 Task: Create new customer invoice with Date Opened: 19-Apr-23, Select Customer: Scarpista, Terms: Net 15. Make invoice entry for item-1 with Date: 19-Apr-23, Description: L'Oreal Paris Glow Paradise Lip Balm in Gloss Porcelain Petal (0.23 oz)
, Income Account: Income:Sales, Quantity: 1, Unit Price: 10.99, Sales Tax: Y, Sales Tax Included: N, Tax Table: Sales Tax. Post Invoice with Post Date: 19-Apr-23, Post to Accounts: Assets:Accounts Receivable. Pay / Process Payment with Transaction Date: 03-May-23, Amount: 11.65, Transfer Account: Checking Account. Go to 'Print Invoice'.
Action: Mouse moved to (139, 29)
Screenshot: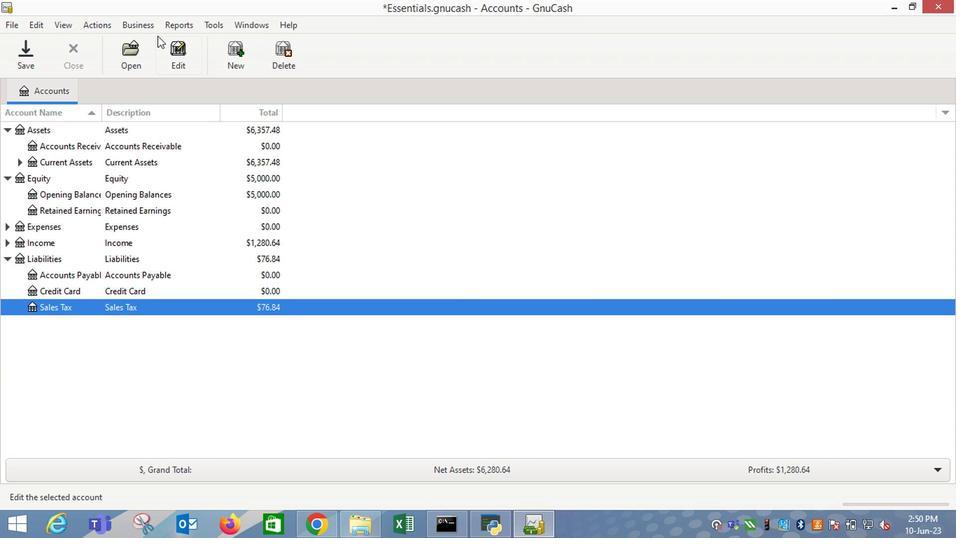 
Action: Mouse pressed left at (139, 29)
Screenshot: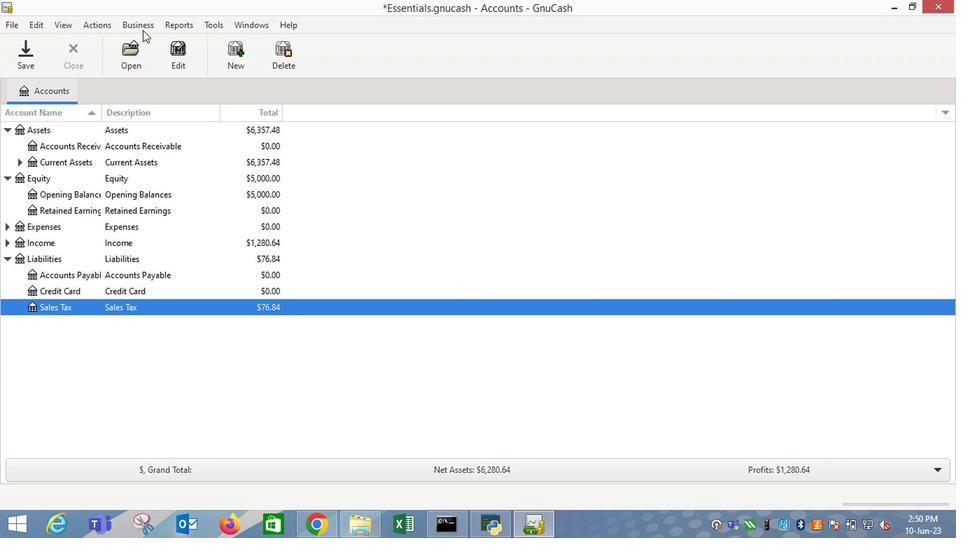 
Action: Mouse moved to (284, 97)
Screenshot: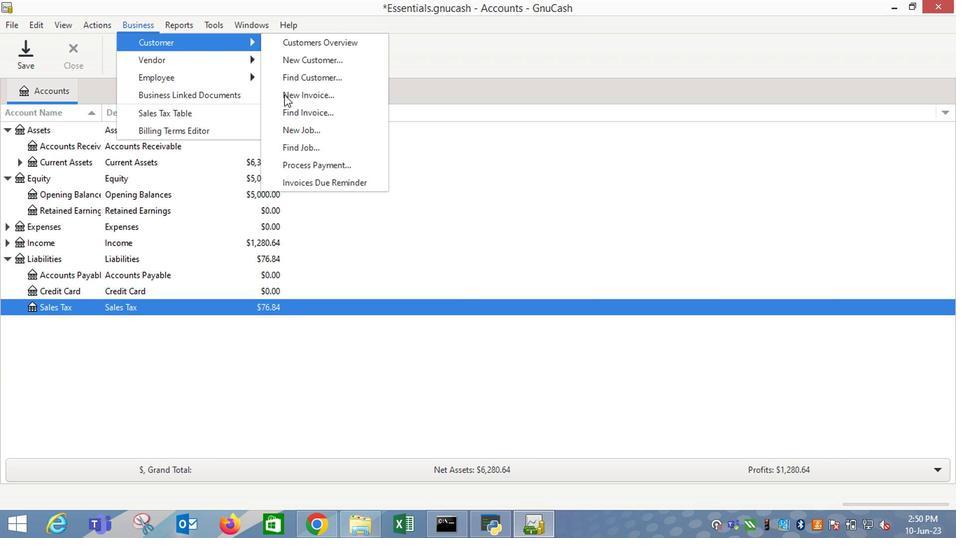 
Action: Mouse pressed left at (284, 97)
Screenshot: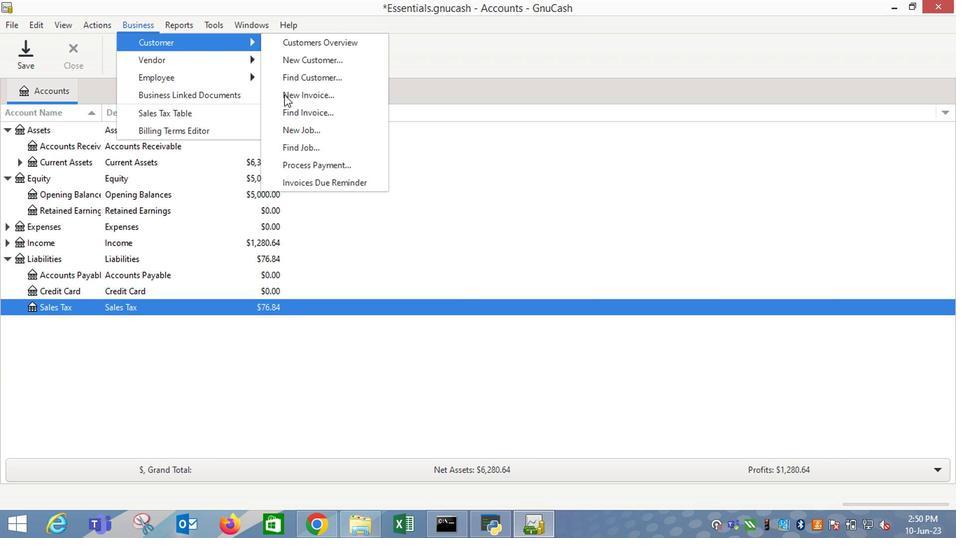 
Action: Mouse moved to (568, 210)
Screenshot: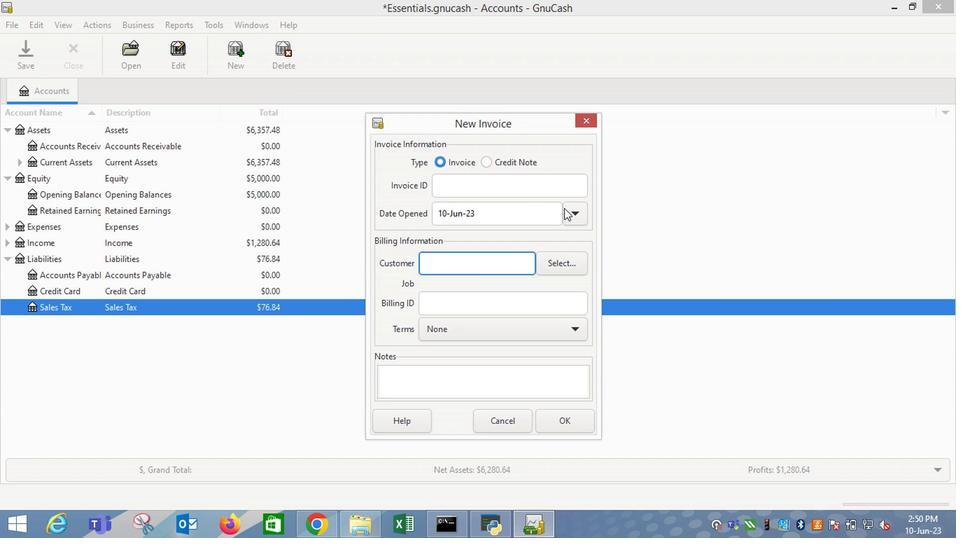 
Action: Mouse pressed left at (568, 210)
Screenshot: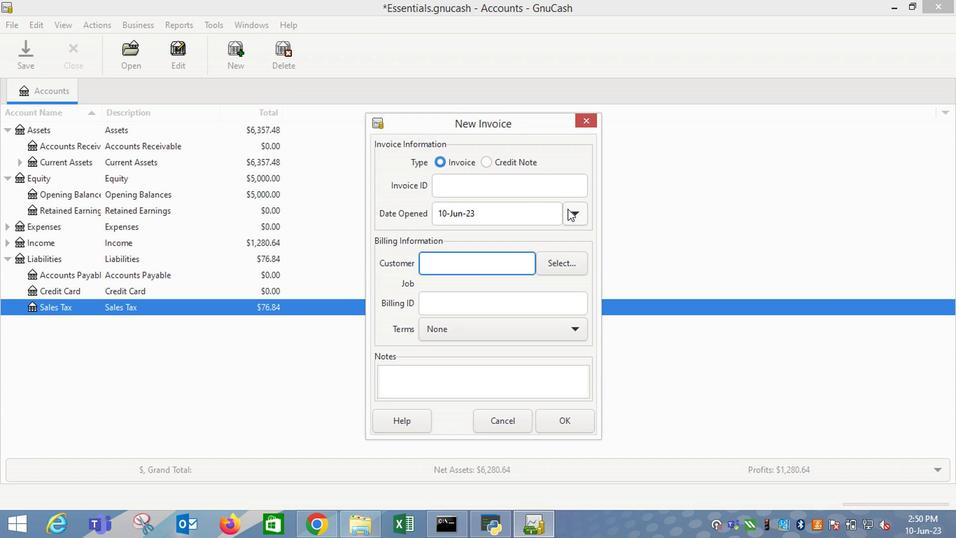 
Action: Mouse moved to (465, 234)
Screenshot: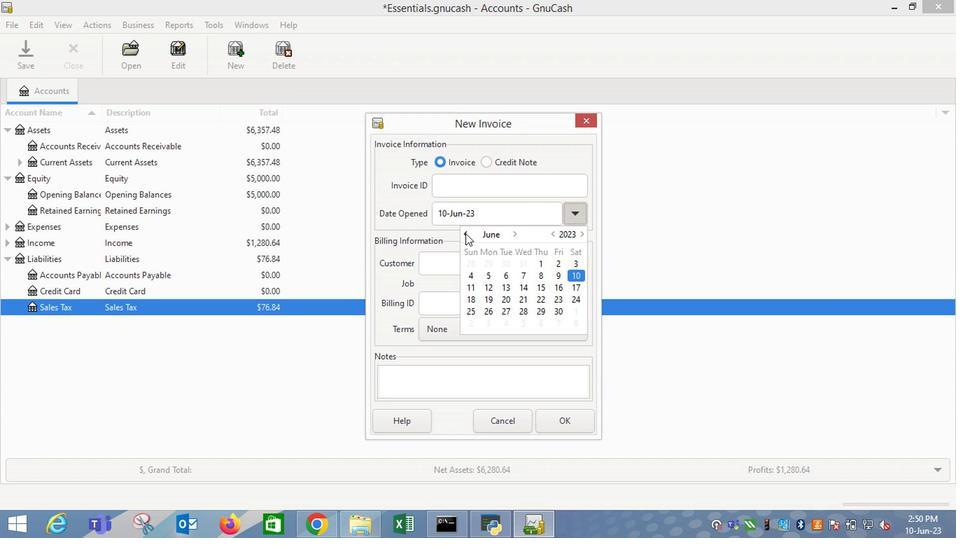 
Action: Mouse pressed left at (465, 234)
Screenshot: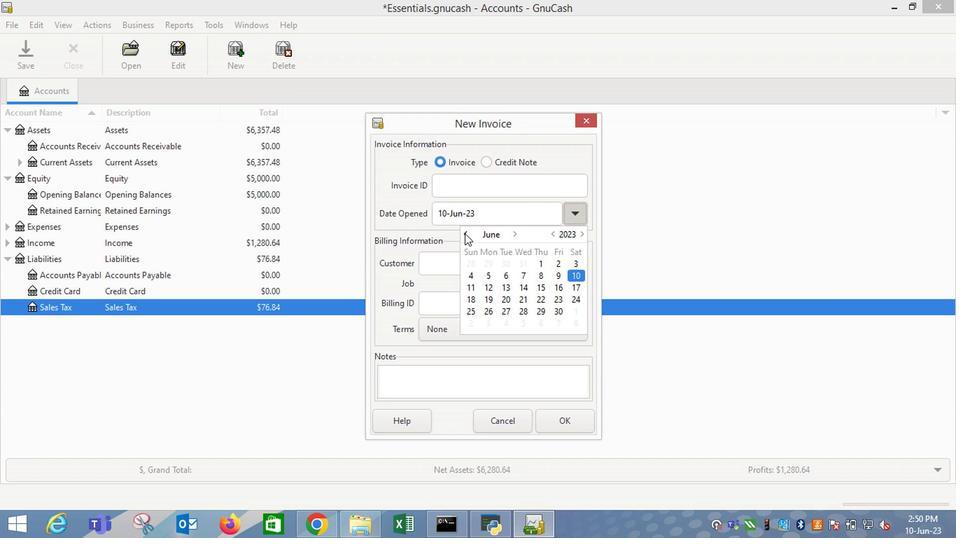 
Action: Mouse pressed left at (465, 234)
Screenshot: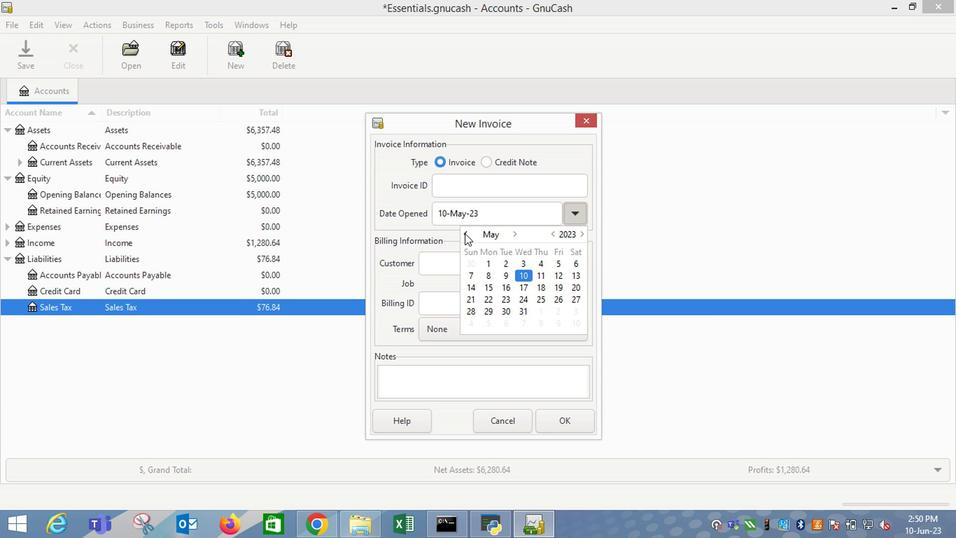 
Action: Mouse moved to (524, 301)
Screenshot: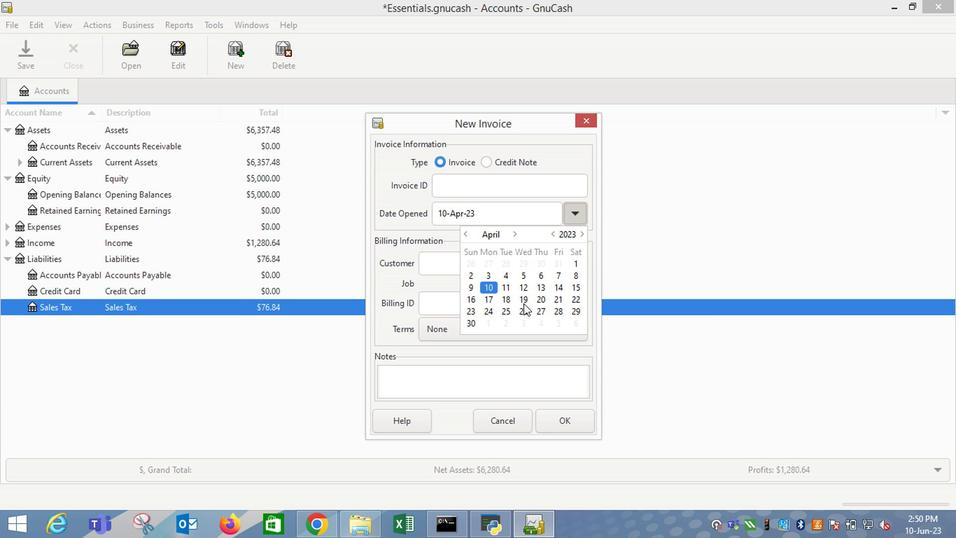 
Action: Mouse pressed left at (524, 301)
Screenshot: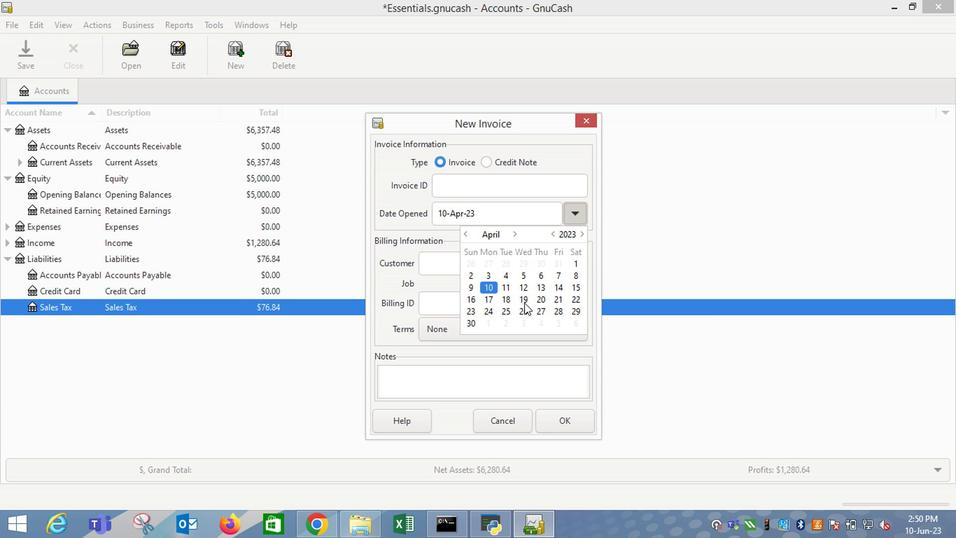 
Action: Mouse moved to (439, 284)
Screenshot: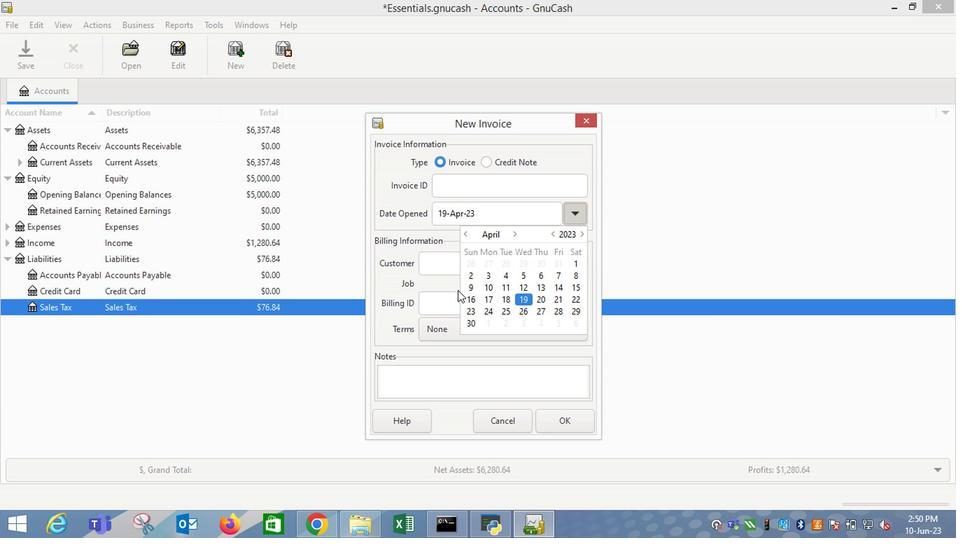 
Action: Mouse pressed left at (439, 284)
Screenshot: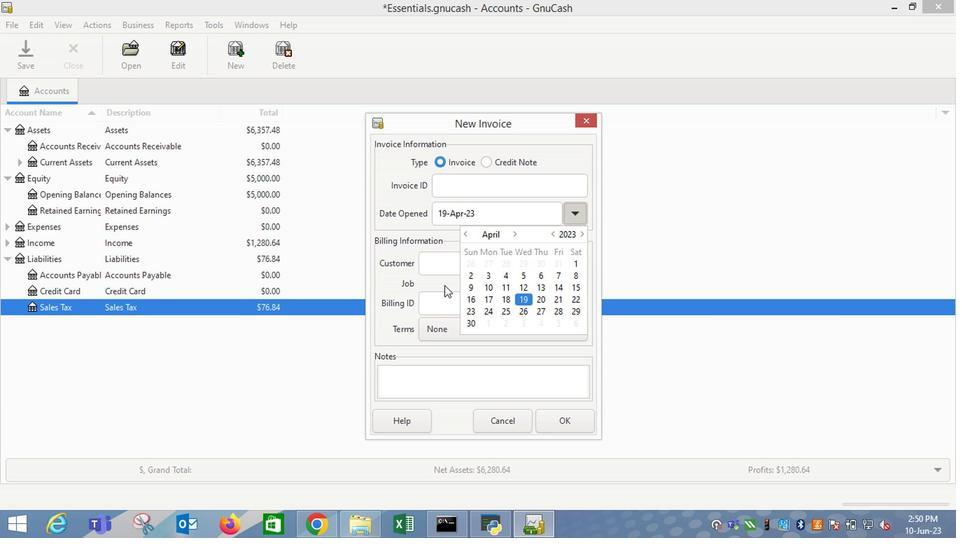 
Action: Mouse moved to (449, 266)
Screenshot: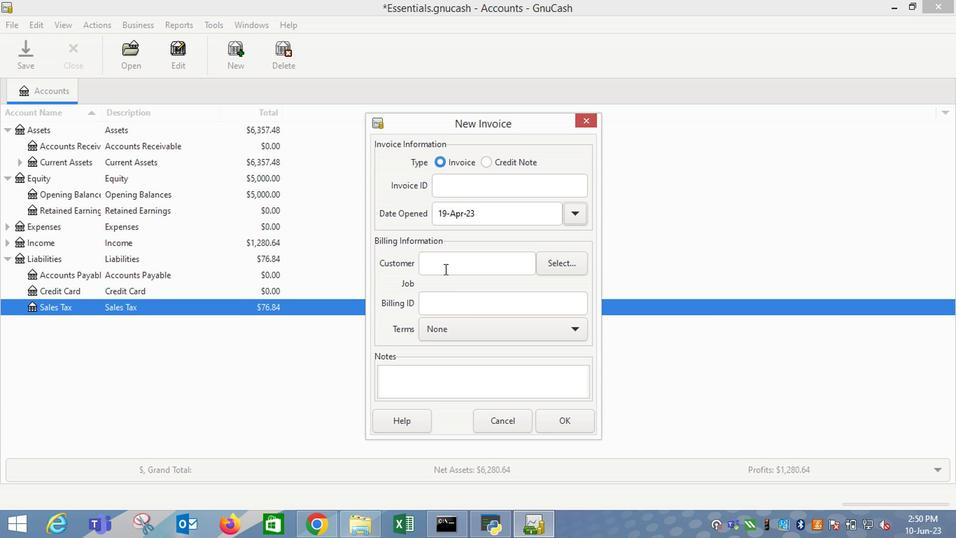 
Action: Mouse pressed left at (449, 266)
Screenshot: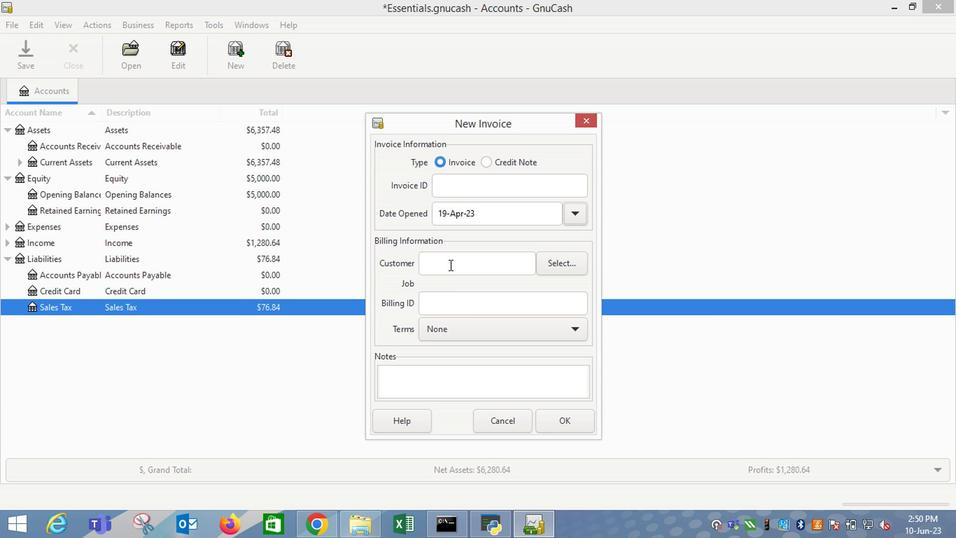 
Action: Key pressed <Key.shift_r>Sca
Screenshot: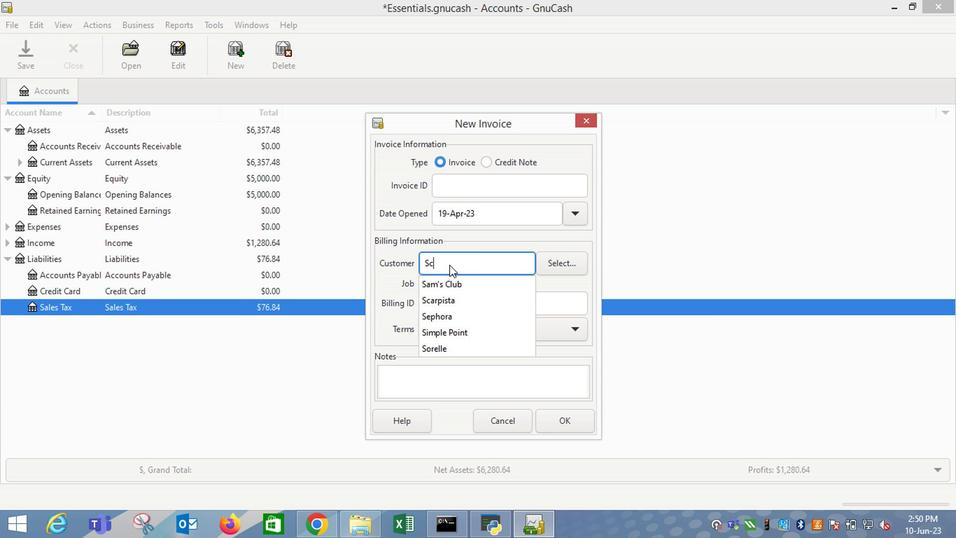 
Action: Mouse moved to (446, 285)
Screenshot: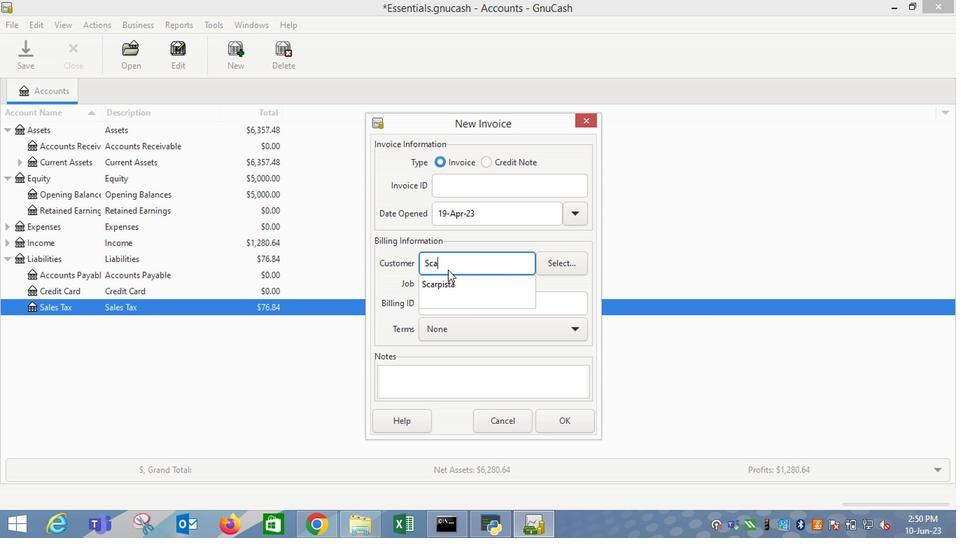 
Action: Mouse pressed left at (446, 285)
Screenshot: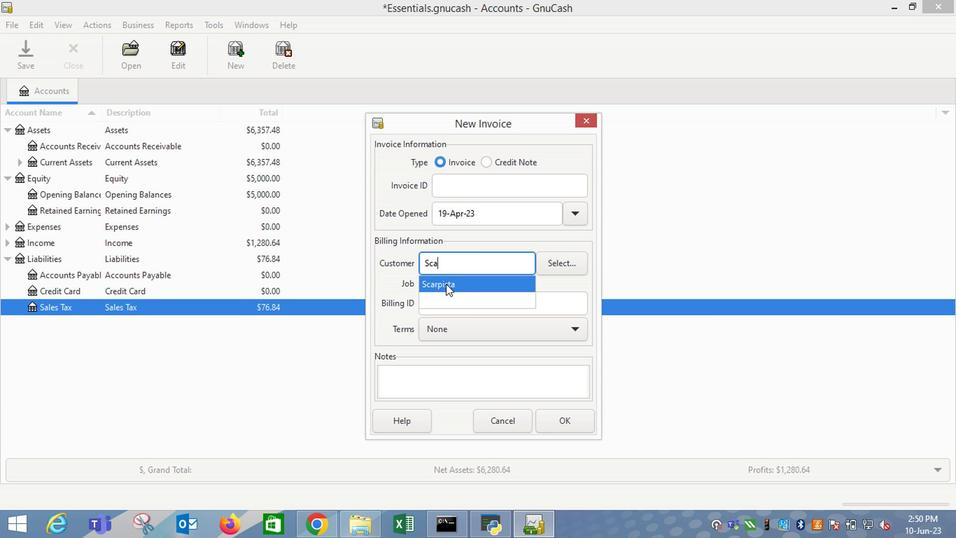 
Action: Mouse moved to (442, 343)
Screenshot: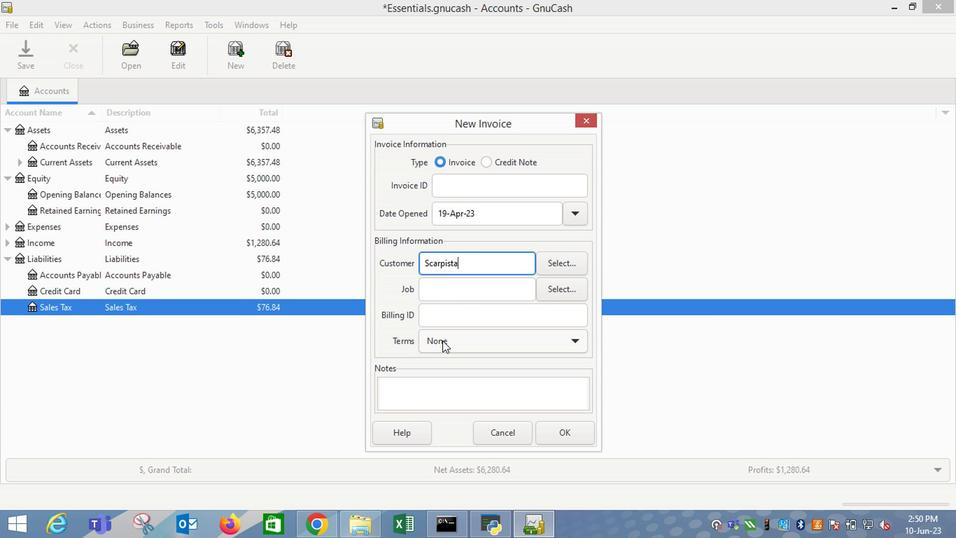 
Action: Mouse pressed left at (442, 343)
Screenshot: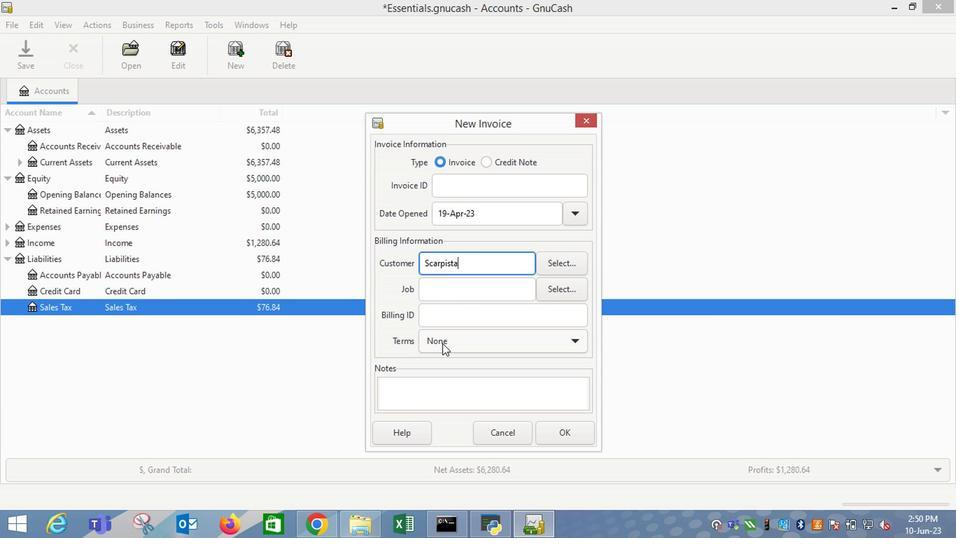 
Action: Mouse moved to (446, 371)
Screenshot: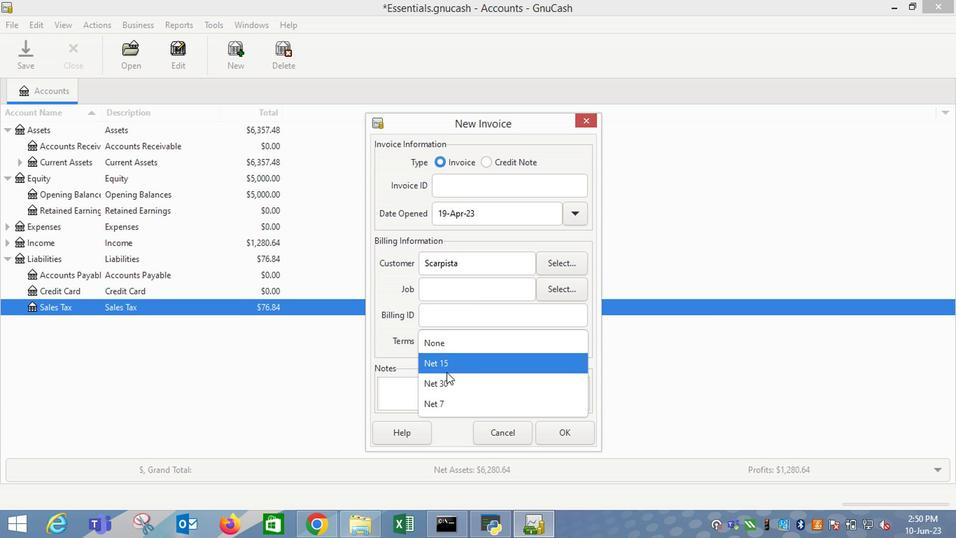 
Action: Mouse pressed left at (446, 371)
Screenshot: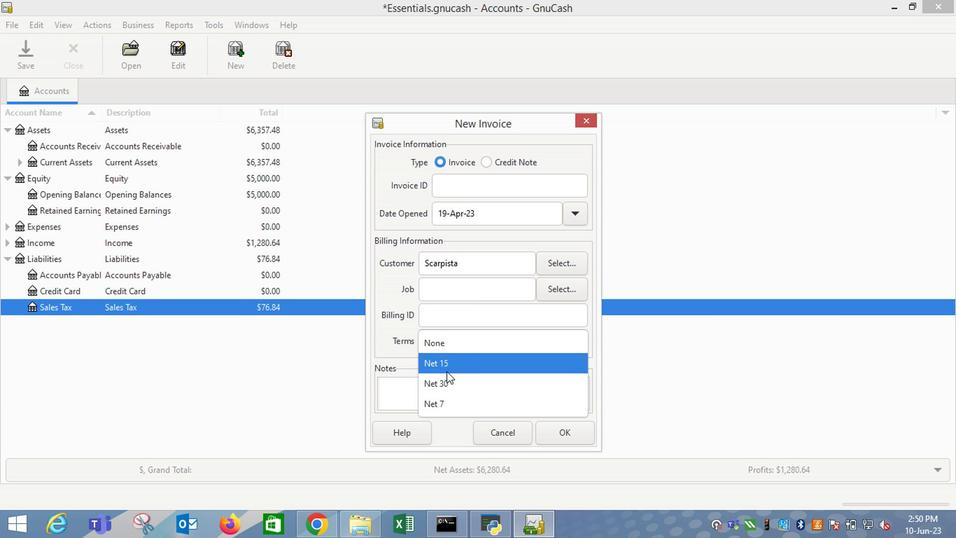 
Action: Mouse moved to (574, 438)
Screenshot: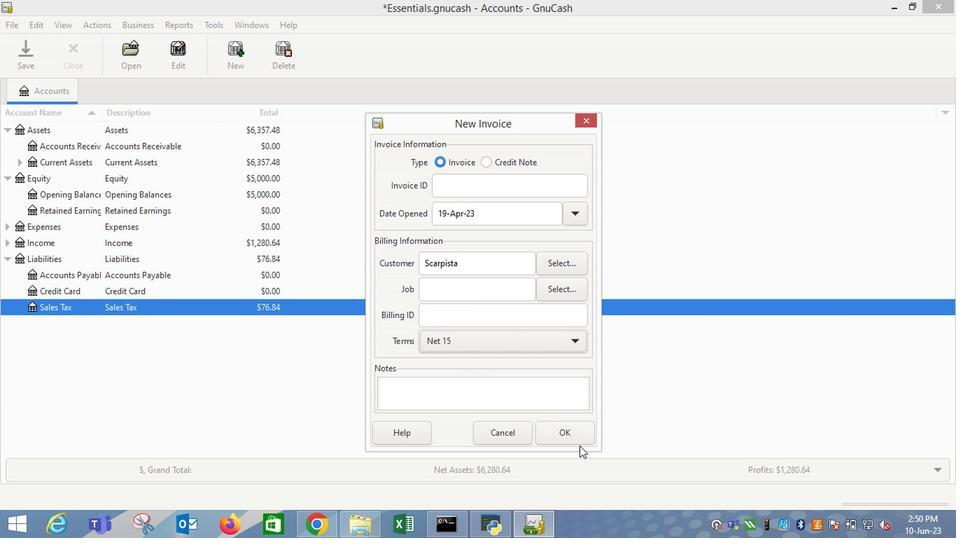 
Action: Mouse pressed left at (574, 438)
Screenshot: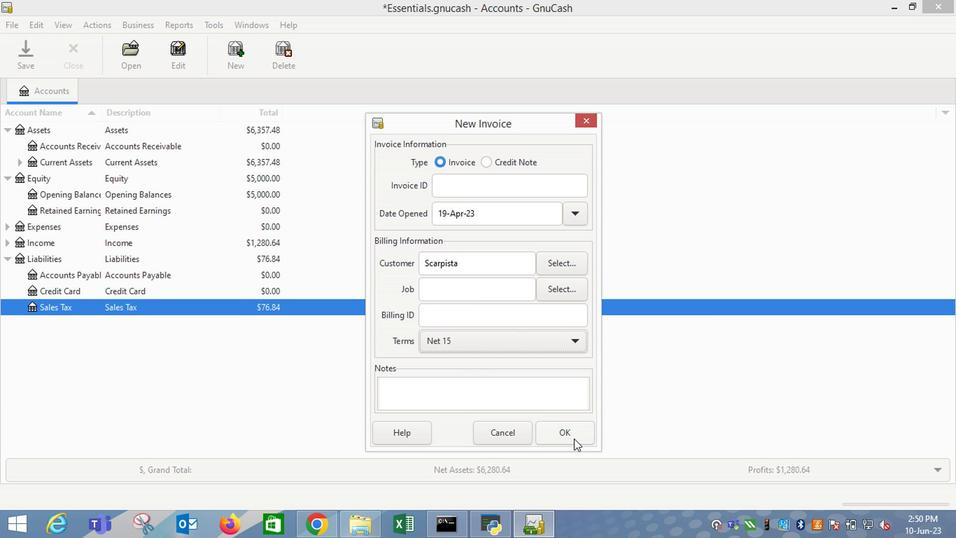 
Action: Mouse moved to (64, 274)
Screenshot: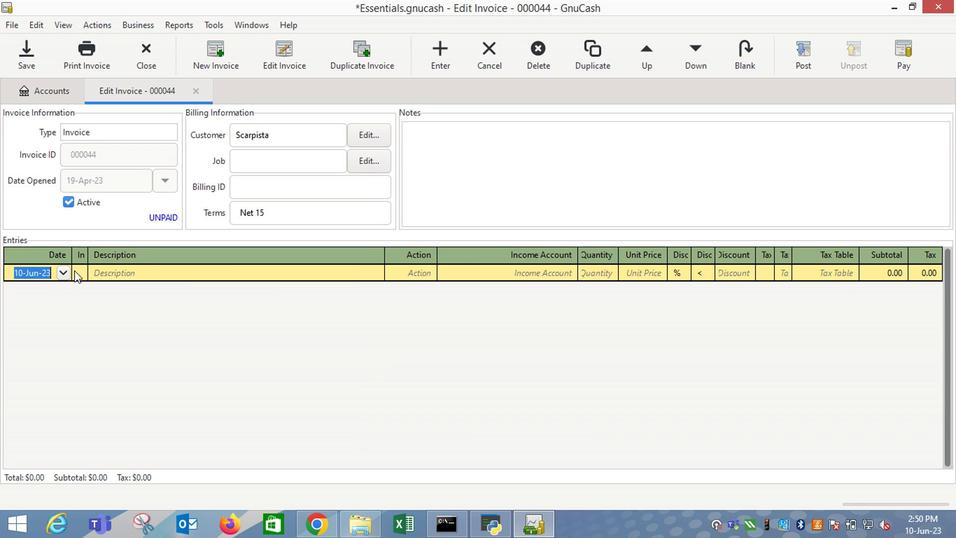 
Action: Mouse pressed left at (64, 274)
Screenshot: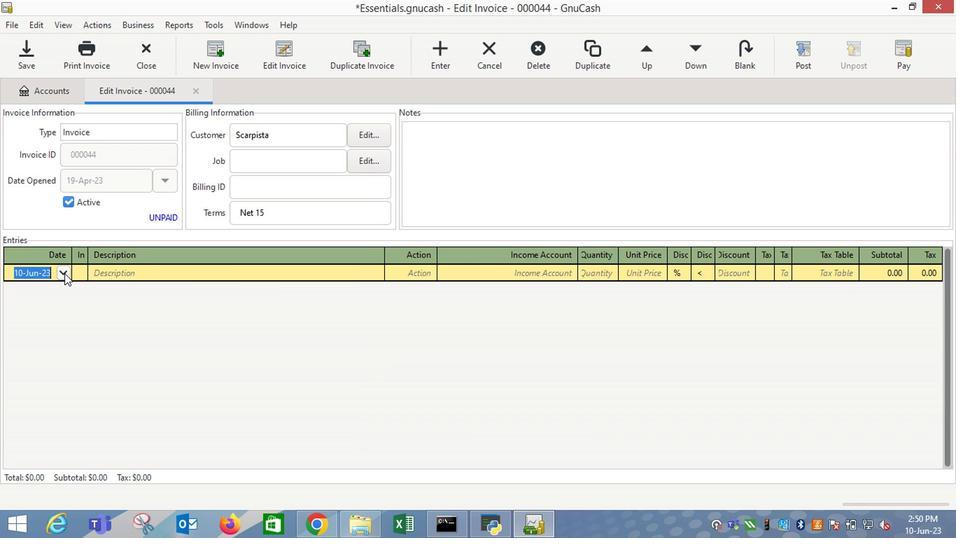 
Action: Mouse moved to (12, 291)
Screenshot: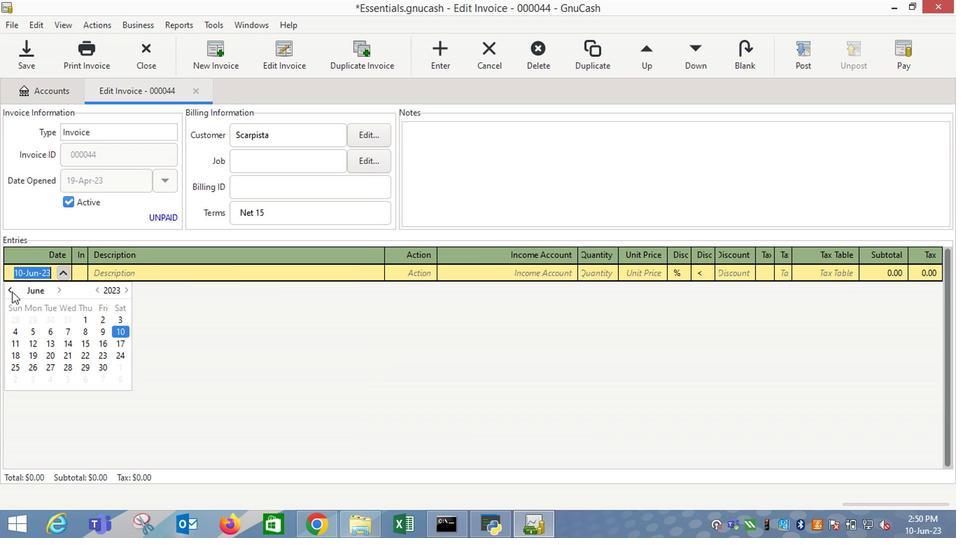 
Action: Mouse pressed left at (12, 291)
Screenshot: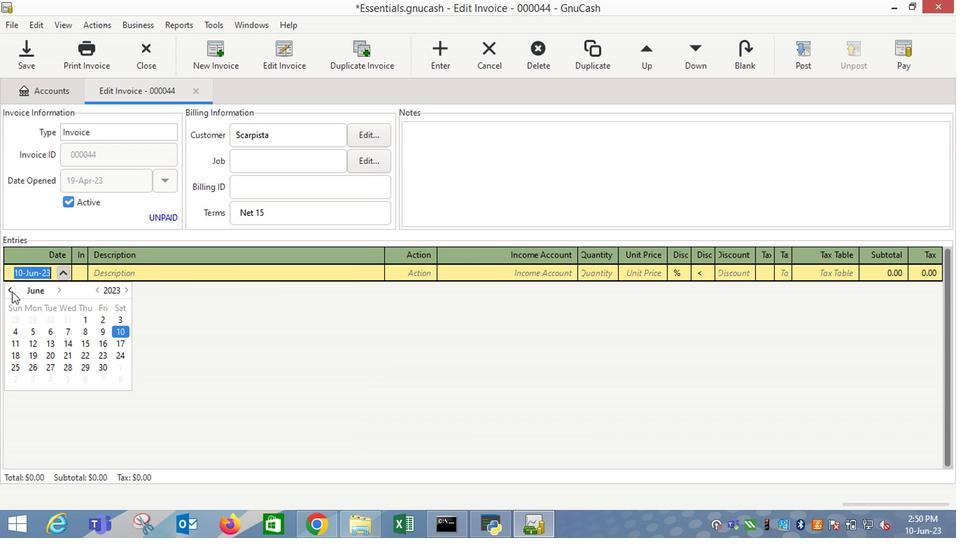 
Action: Mouse pressed left at (12, 291)
Screenshot: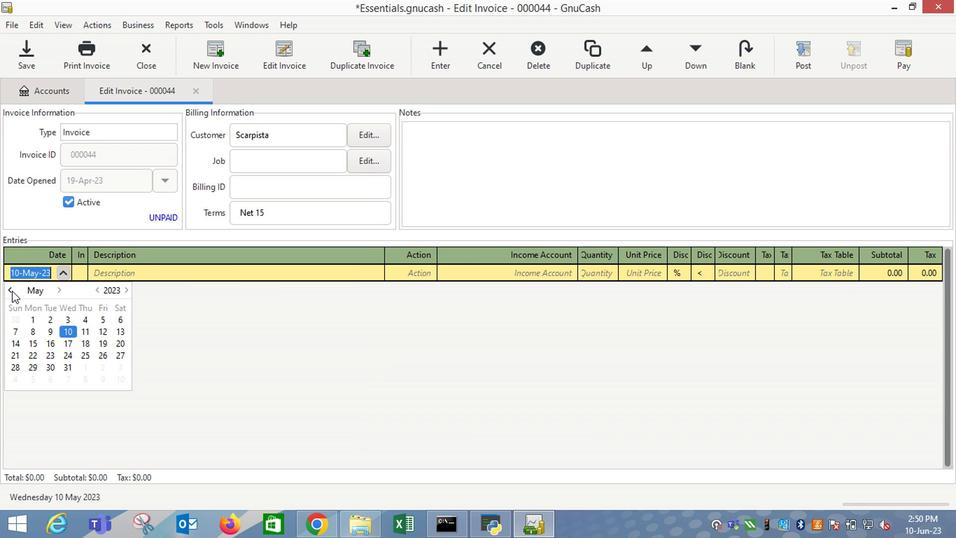 
Action: Mouse moved to (66, 357)
Screenshot: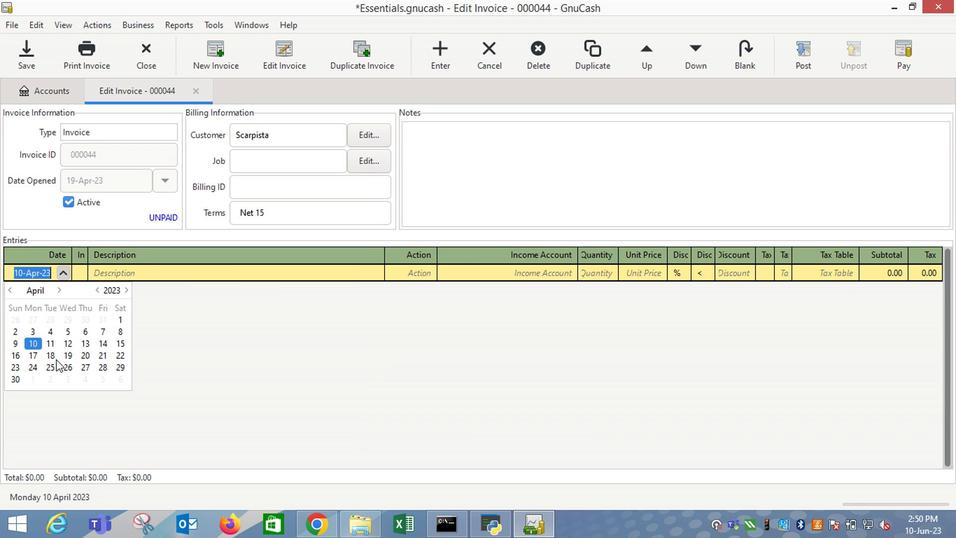 
Action: Mouse pressed left at (66, 357)
Screenshot: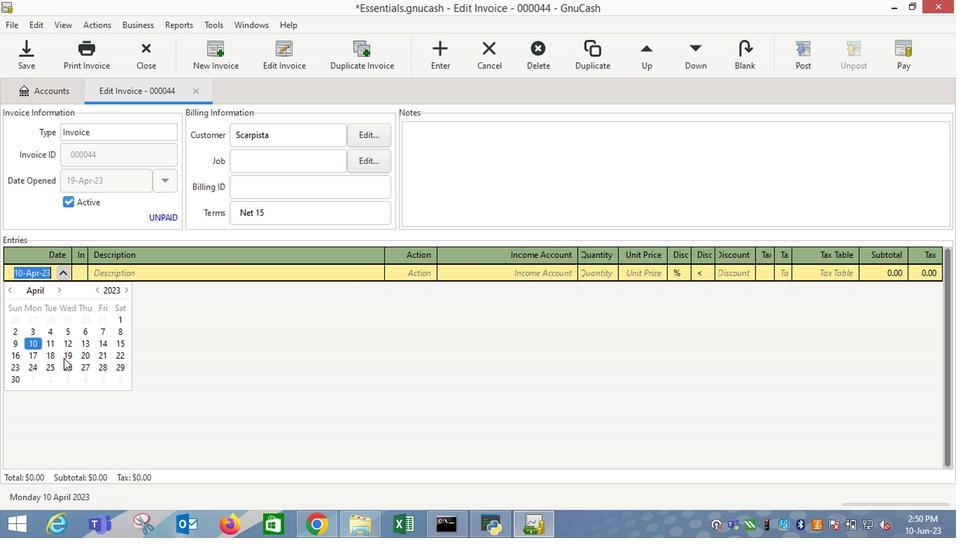 
Action: Key pressed <Key.tab><Key.shift_r>L'<Key.shift_r>Oreal<Key.space><Key.shift_r>Pas<Key.backspace>ris<Key.space><Key.shift_r>Glow<Key.tab><Key.tab>10.99<Key.tab>
Screenshot: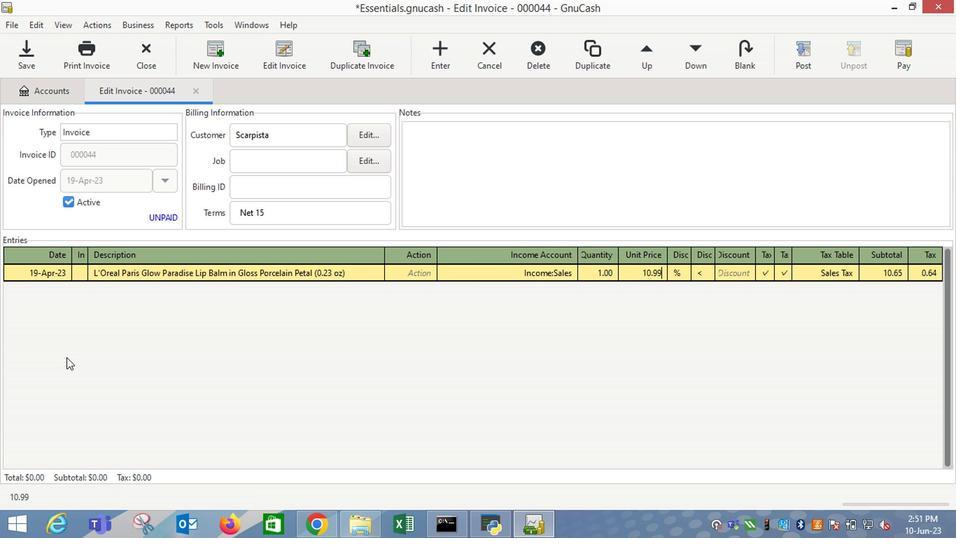 
Action: Mouse moved to (782, 272)
Screenshot: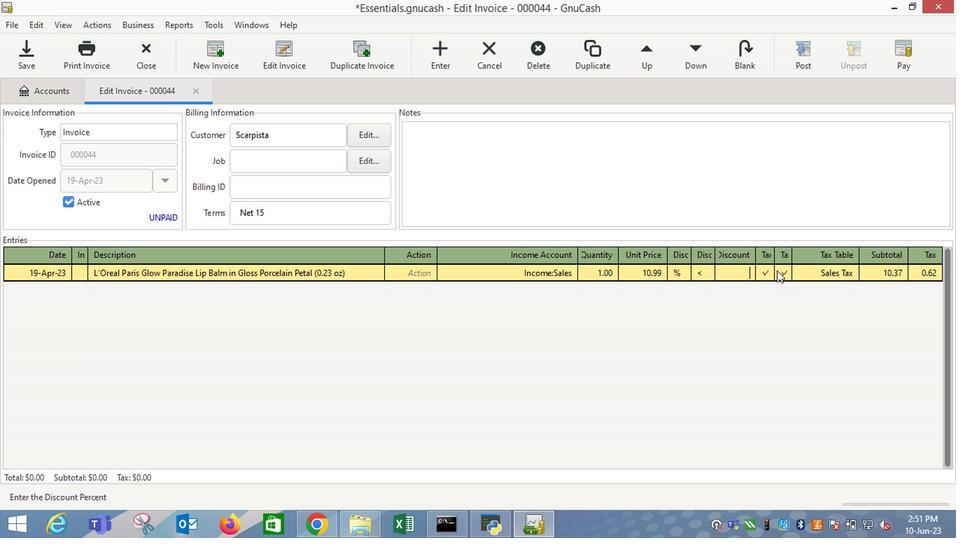 
Action: Mouse pressed left at (782, 272)
Screenshot: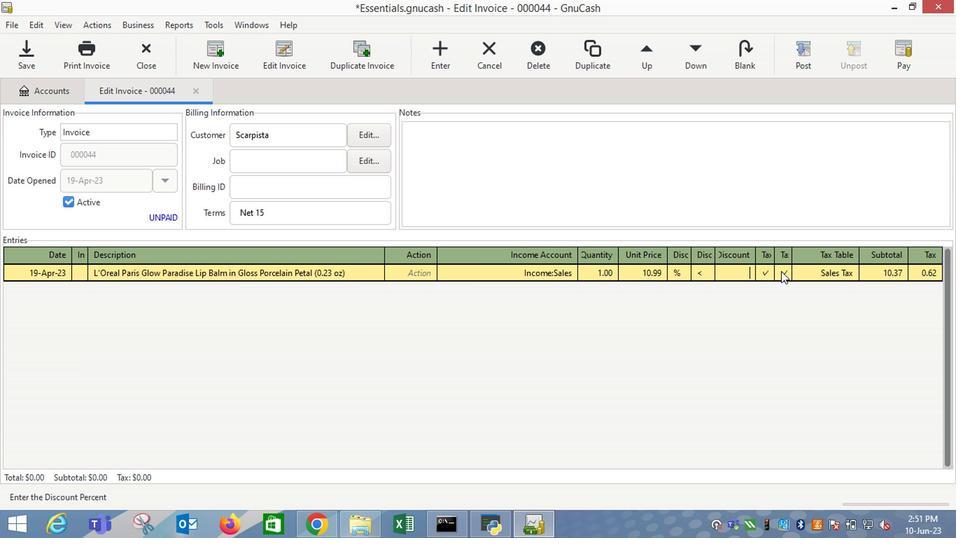 
Action: Mouse moved to (820, 272)
Screenshot: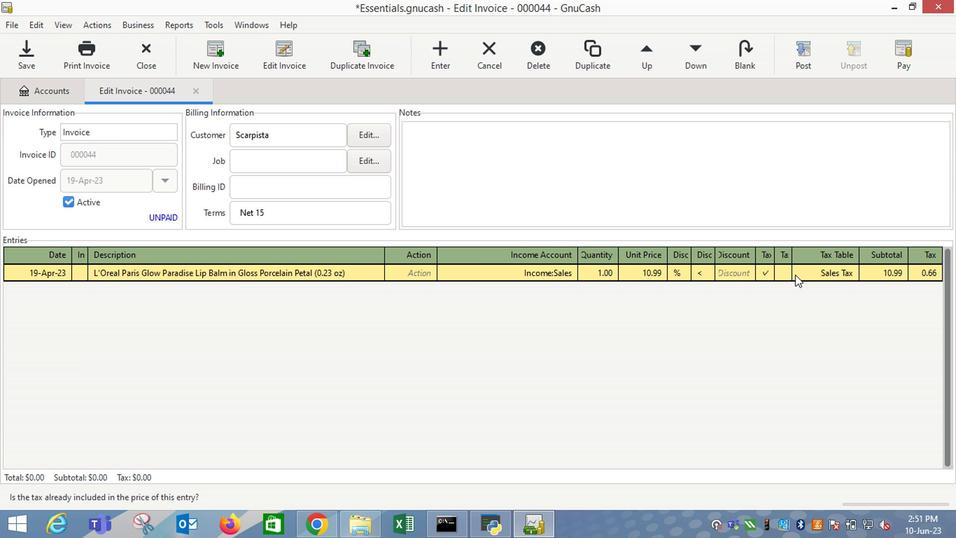 
Action: Mouse pressed left at (820, 272)
Screenshot: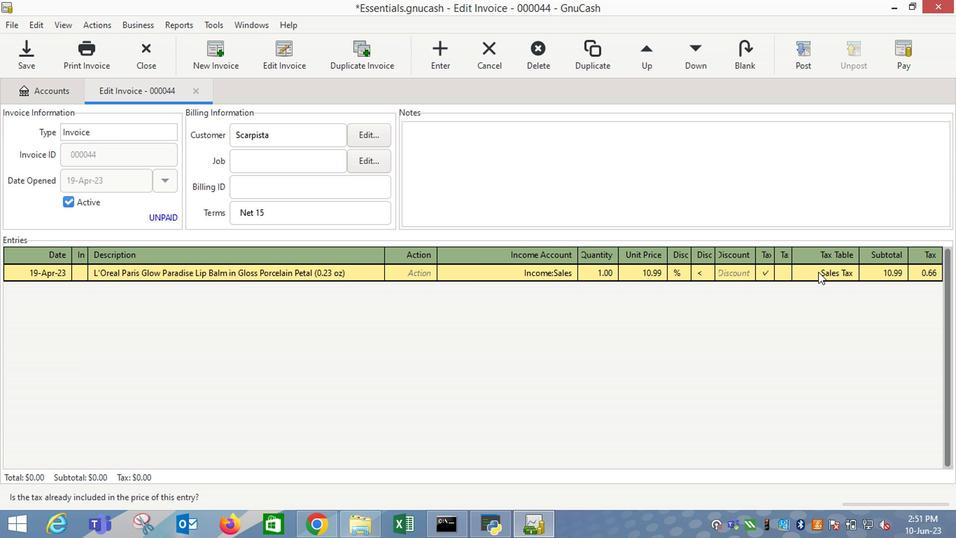 
Action: Mouse moved to (820, 272)
Screenshot: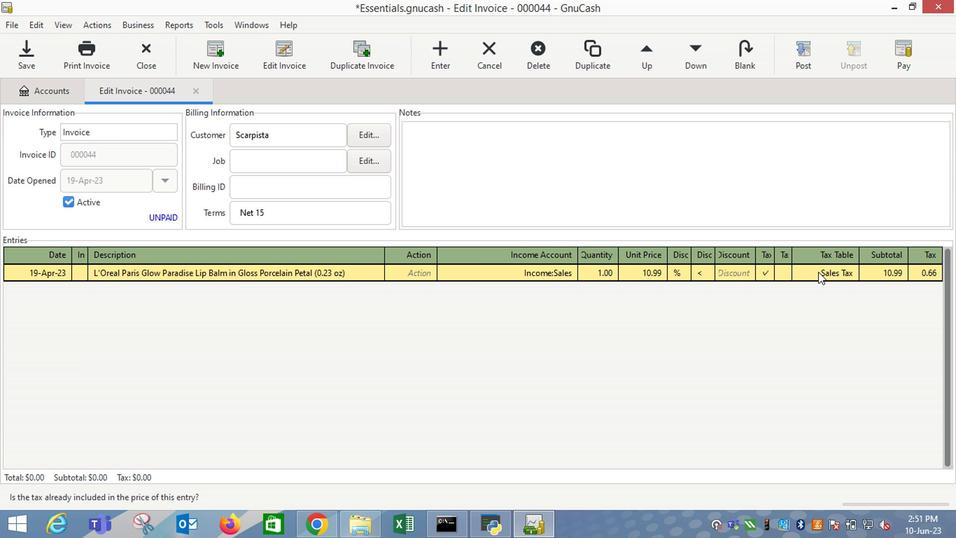 
Action: Key pressed <Key.enter>
Screenshot: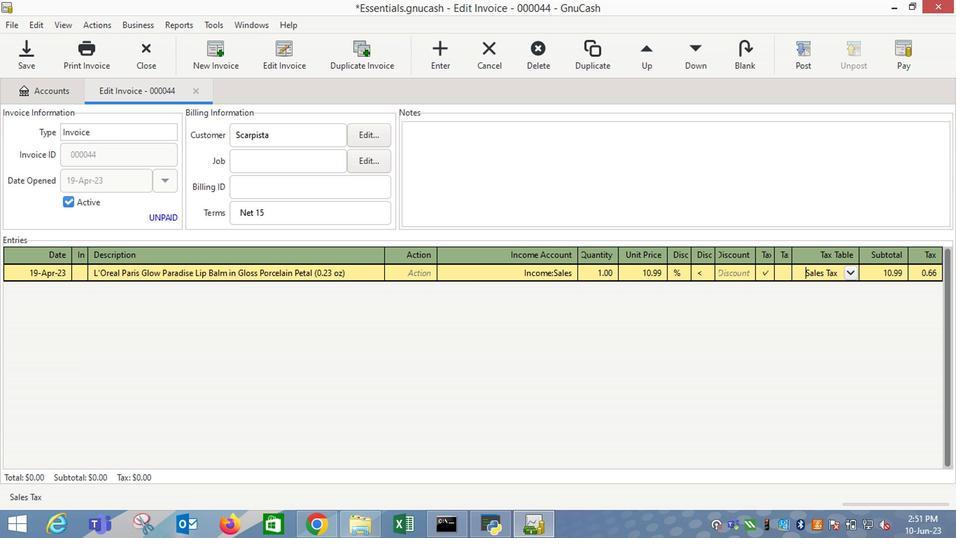 
Action: Mouse moved to (821, 271)
Screenshot: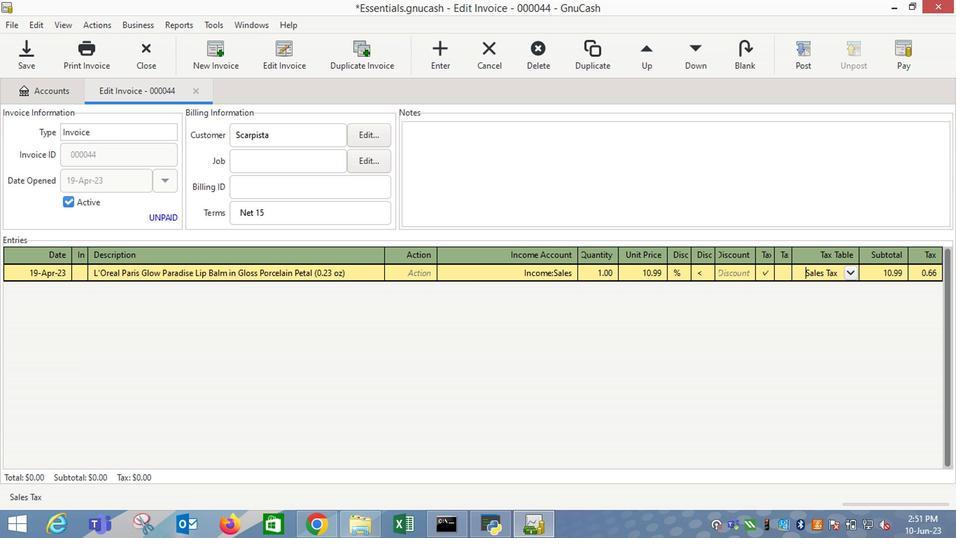 
Action: Key pressed <Key.tab>
Screenshot: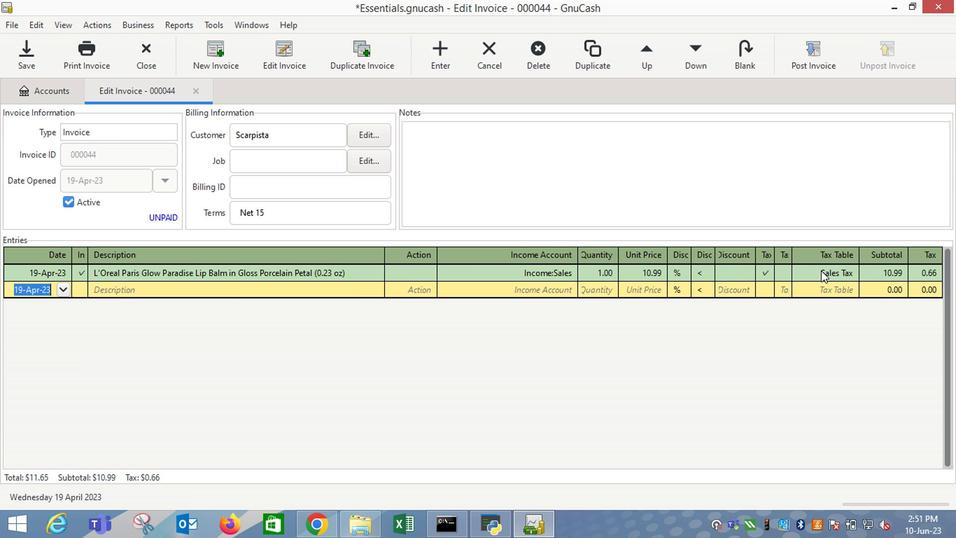 
Action: Mouse moved to (809, 60)
Screenshot: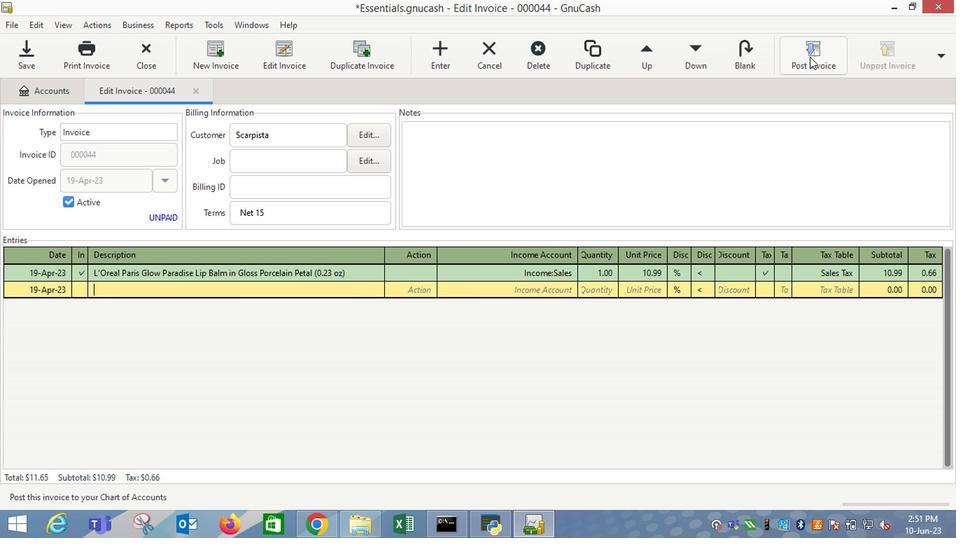 
Action: Mouse pressed left at (809, 60)
Screenshot: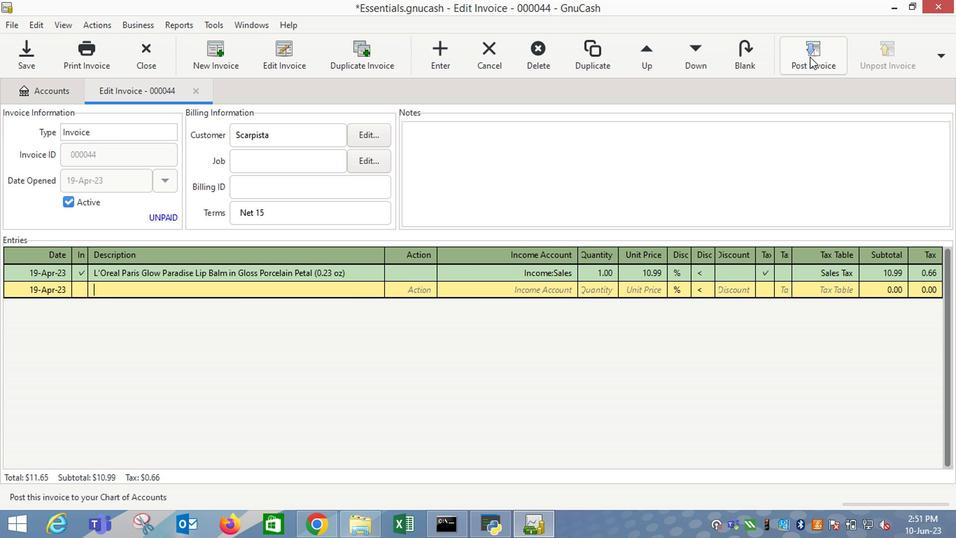 
Action: Mouse moved to (605, 231)
Screenshot: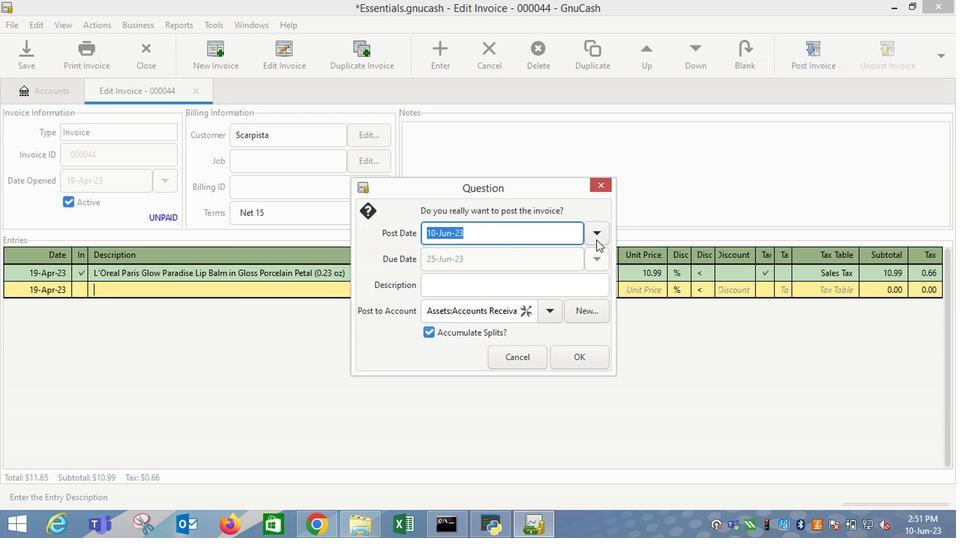 
Action: Mouse pressed left at (605, 231)
Screenshot: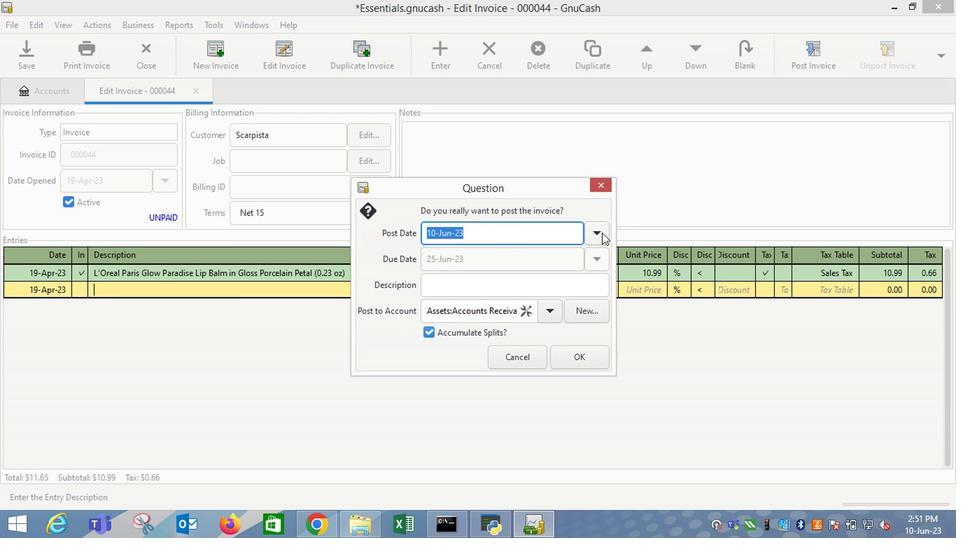 
Action: Mouse moved to (484, 254)
Screenshot: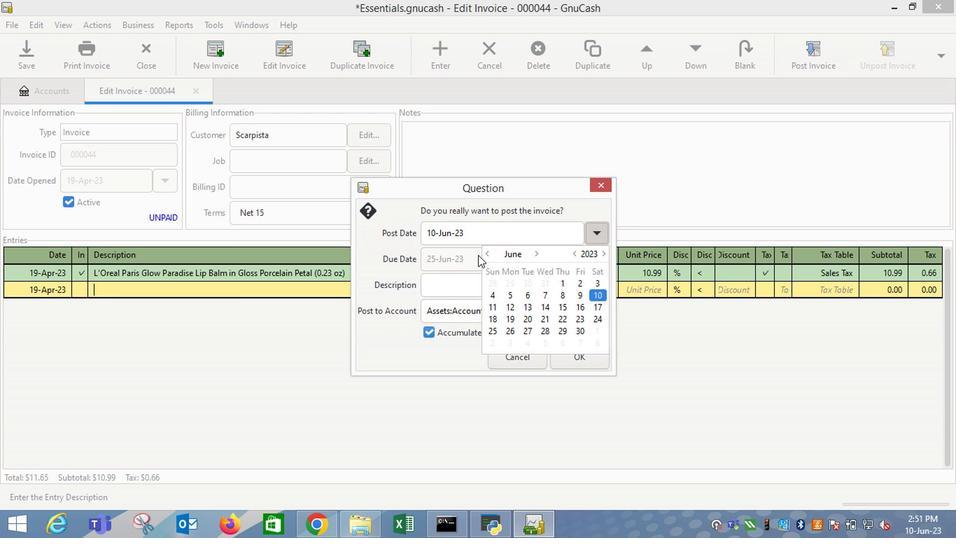 
Action: Mouse pressed left at (484, 254)
Screenshot: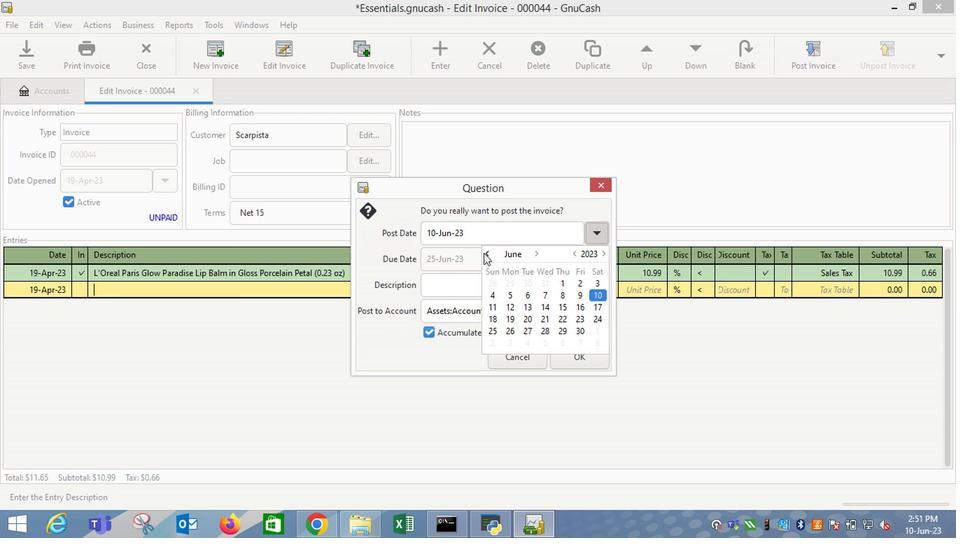 
Action: Mouse pressed left at (484, 254)
Screenshot: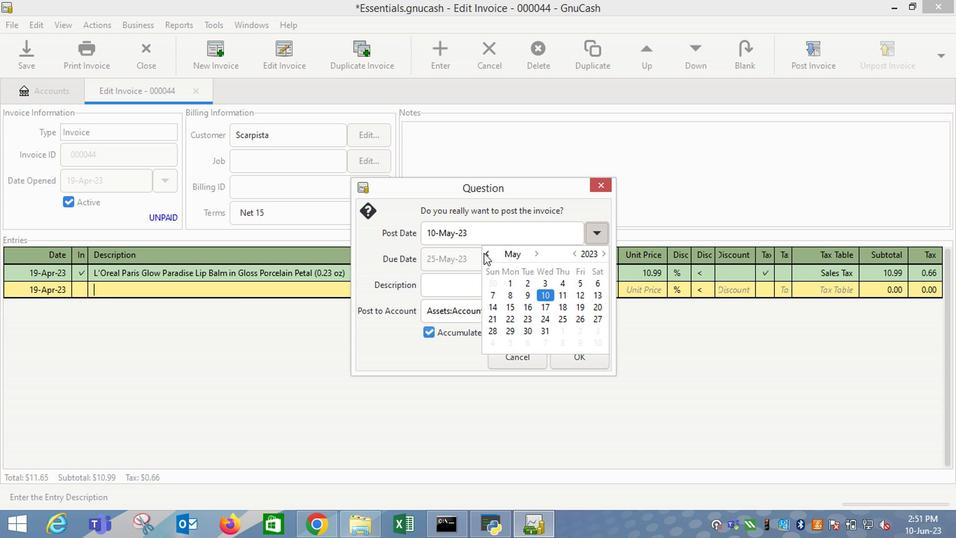 
Action: Mouse moved to (549, 319)
Screenshot: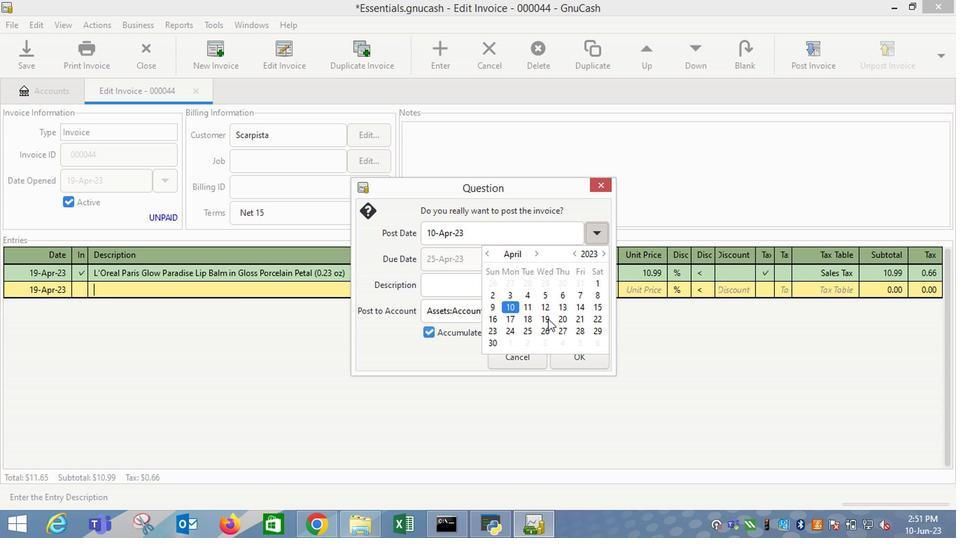 
Action: Mouse pressed left at (549, 319)
Screenshot: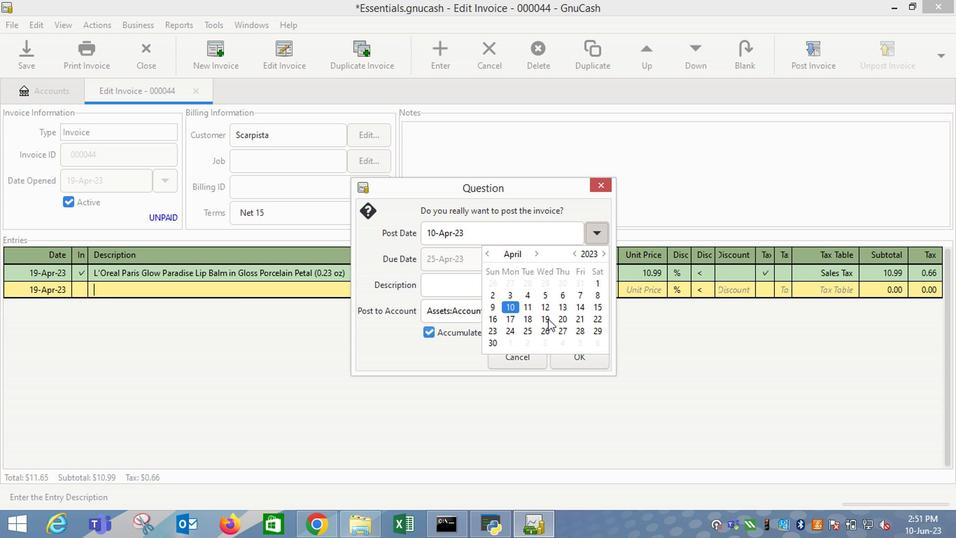 
Action: Mouse moved to (468, 293)
Screenshot: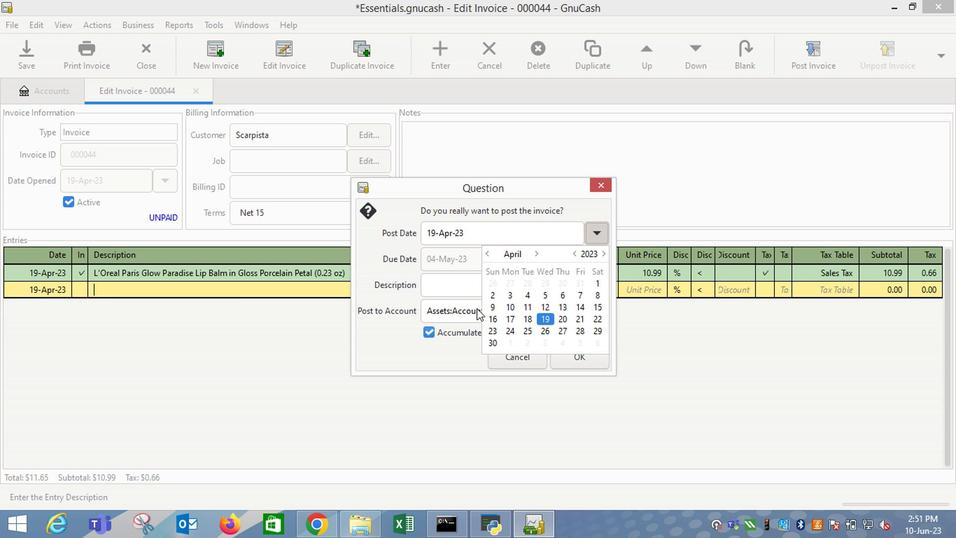
Action: Mouse pressed left at (468, 293)
Screenshot: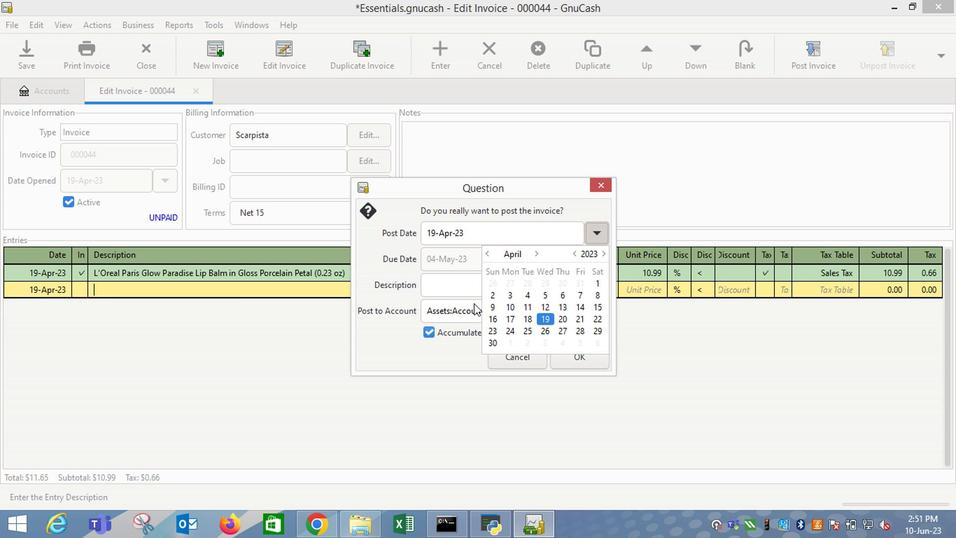 
Action: Mouse moved to (583, 360)
Screenshot: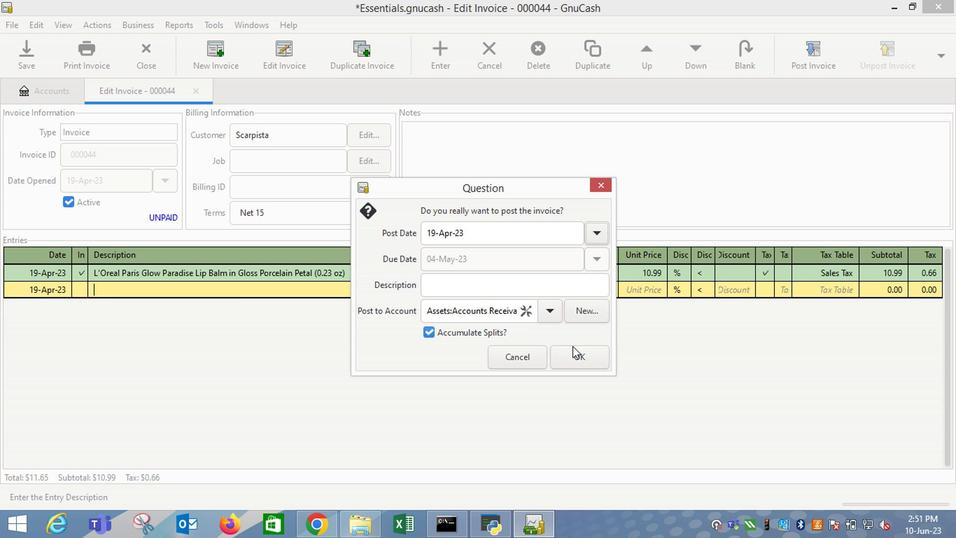 
Action: Mouse pressed left at (583, 360)
Screenshot: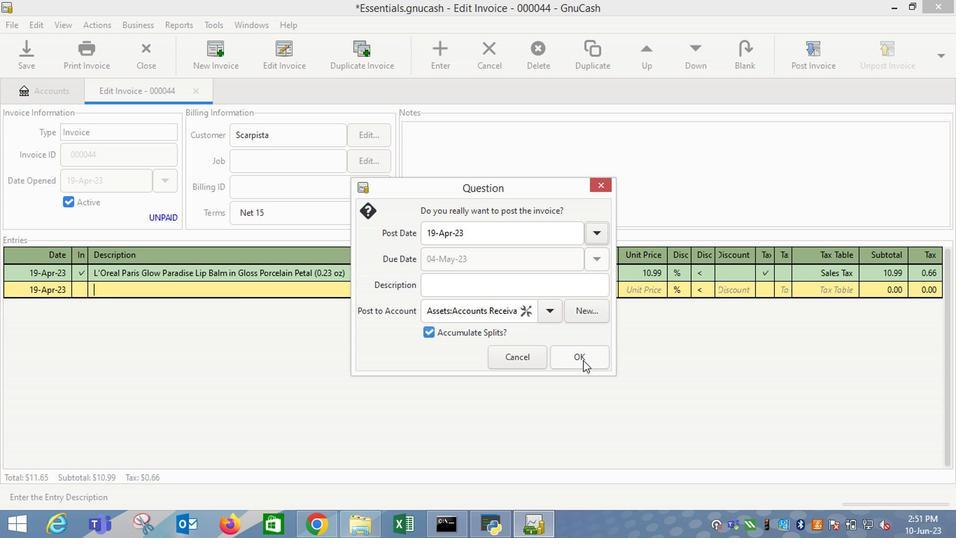 
Action: Mouse moved to (909, 58)
Screenshot: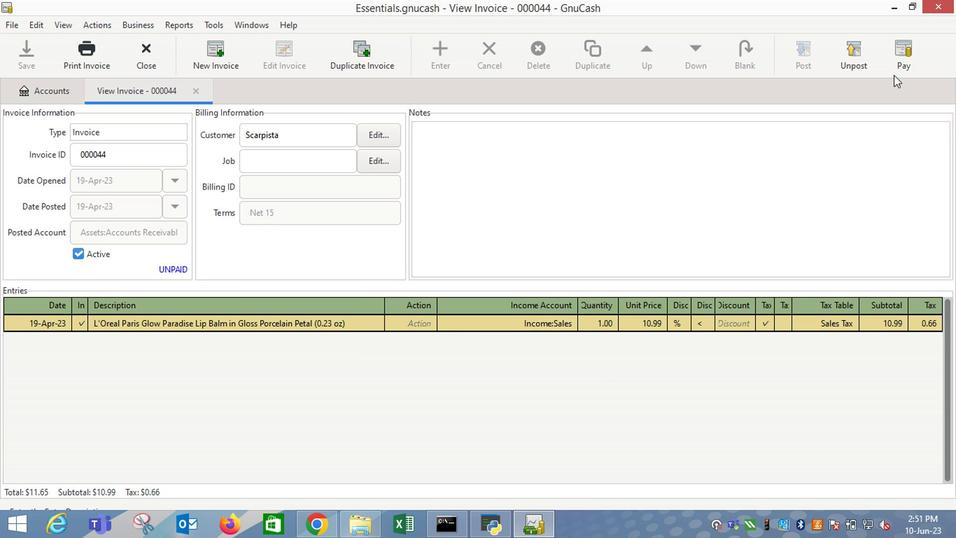 
Action: Mouse pressed left at (909, 58)
Screenshot: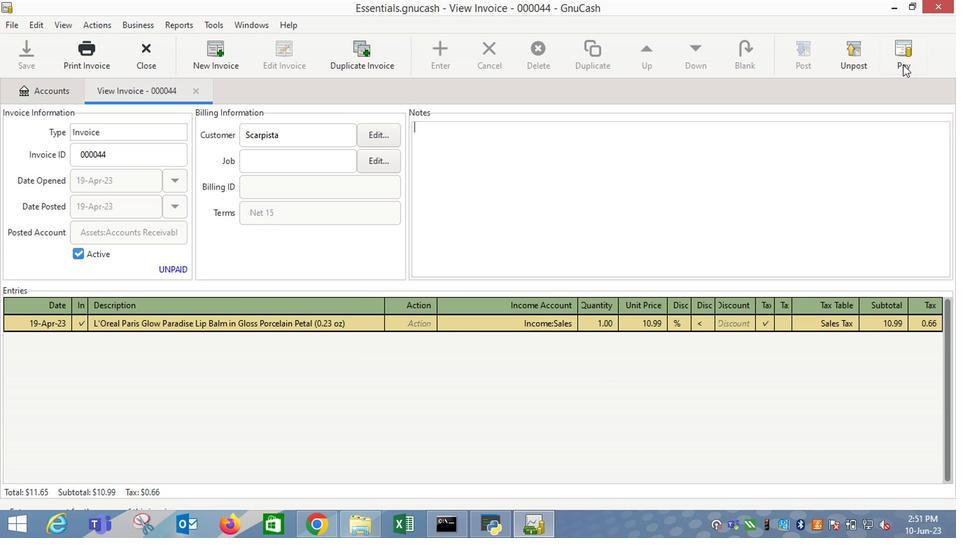 
Action: Mouse moved to (431, 275)
Screenshot: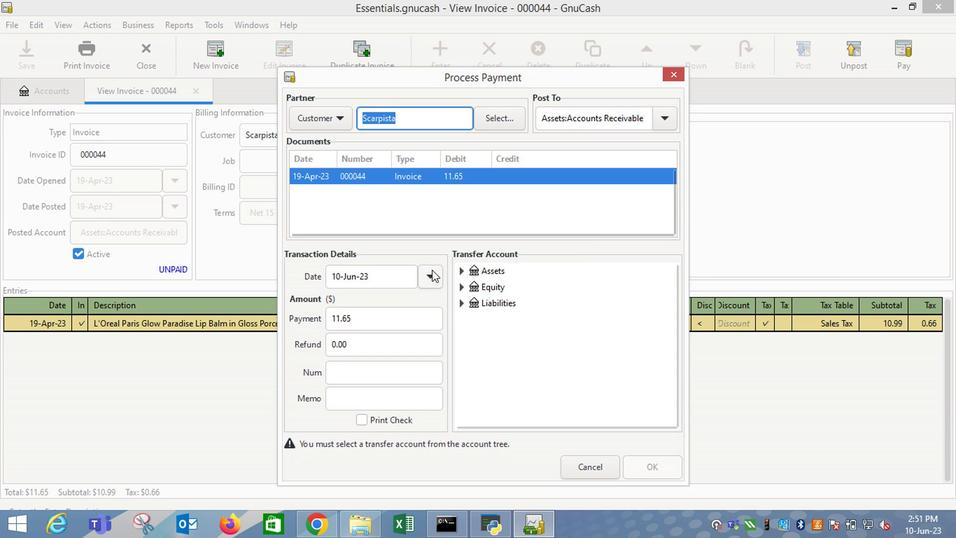 
Action: Mouse pressed left at (431, 275)
Screenshot: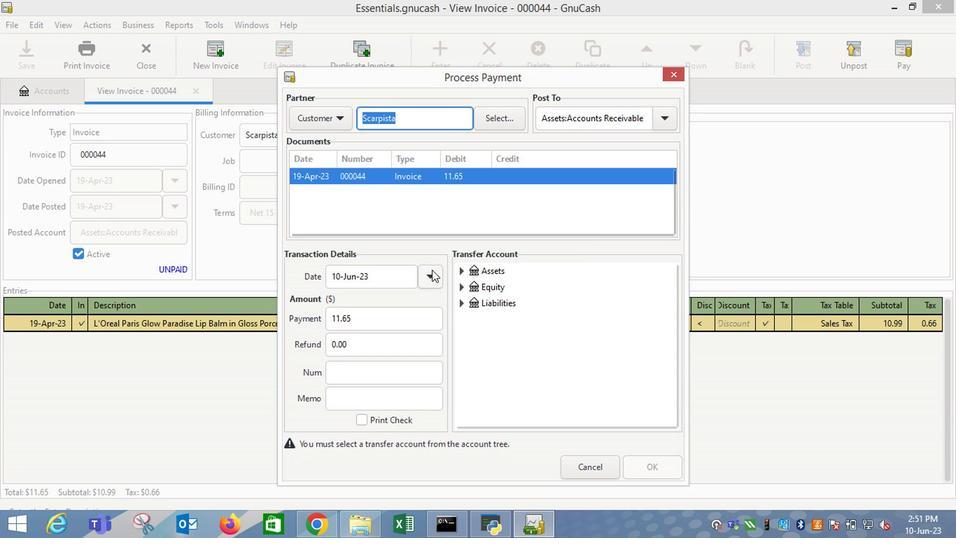 
Action: Mouse moved to (323, 299)
Screenshot: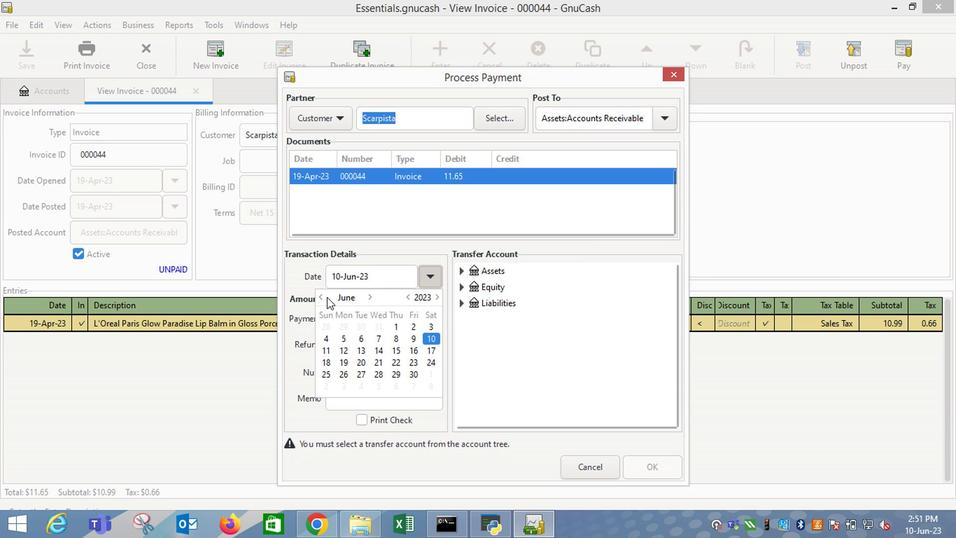 
Action: Mouse pressed left at (323, 299)
Screenshot: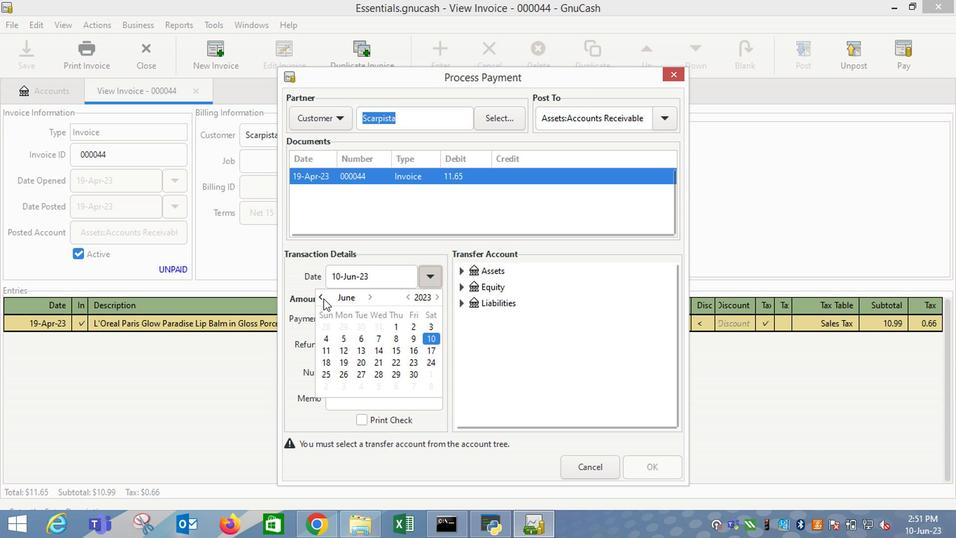 
Action: Mouse pressed left at (323, 299)
Screenshot: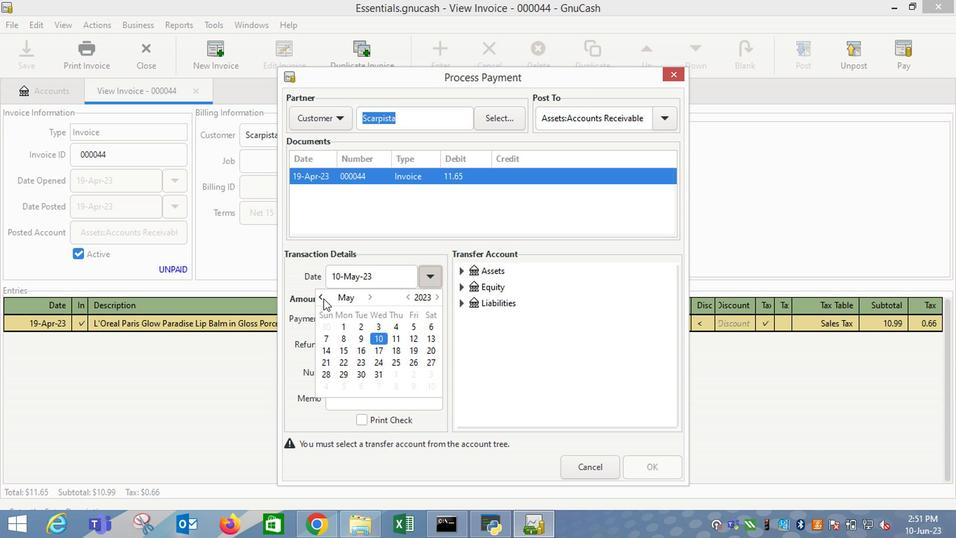 
Action: Mouse moved to (369, 298)
Screenshot: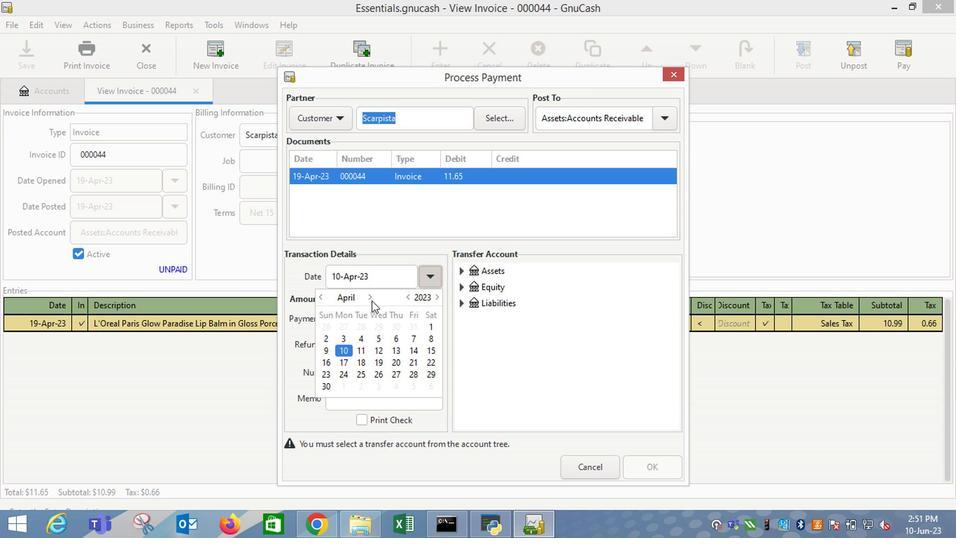 
Action: Mouse pressed left at (369, 298)
Screenshot: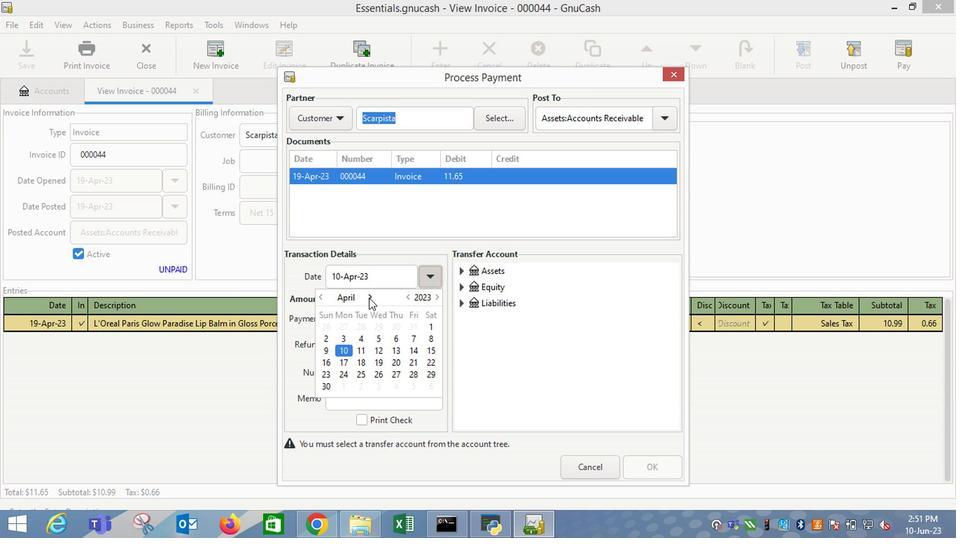
Action: Mouse moved to (372, 326)
Screenshot: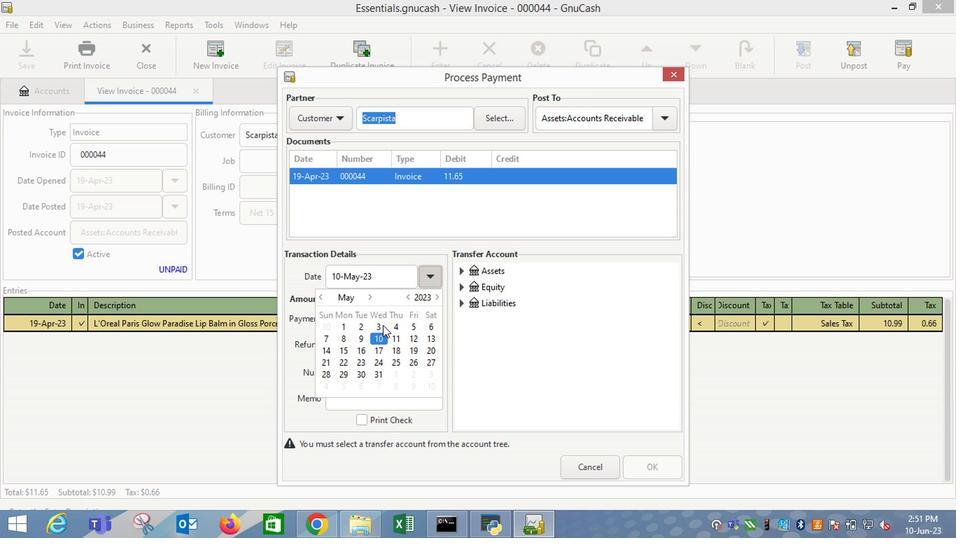 
Action: Mouse pressed left at (372, 326)
Screenshot: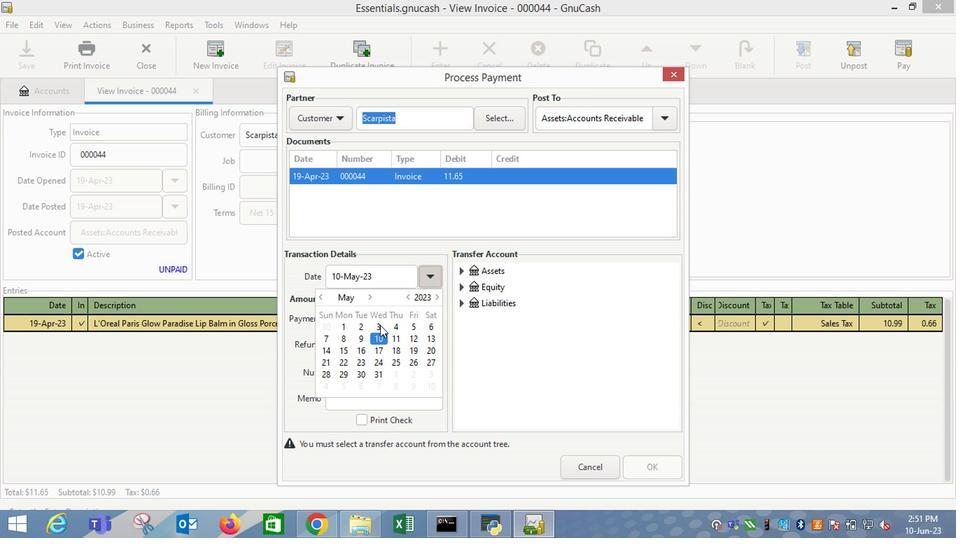 
Action: Mouse moved to (475, 329)
Screenshot: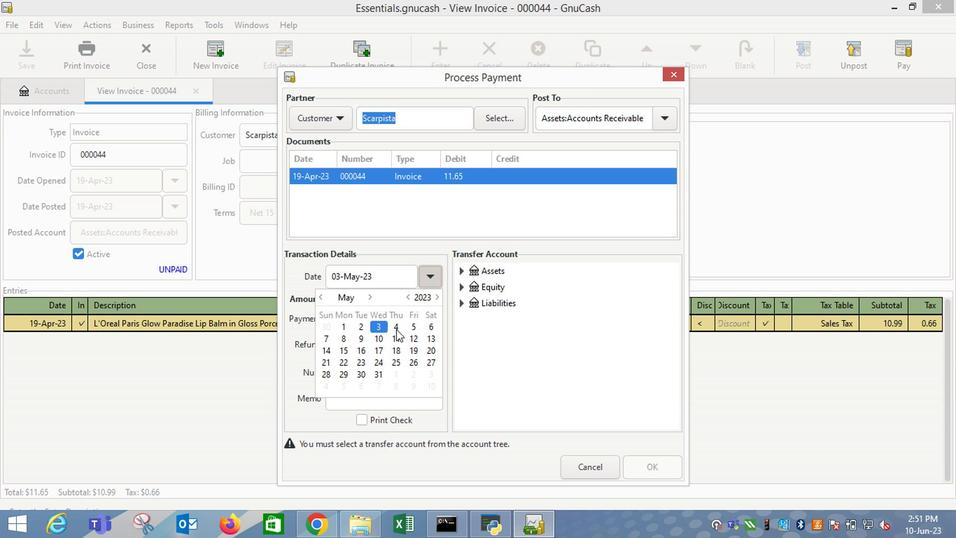 
Action: Mouse pressed left at (475, 329)
Screenshot: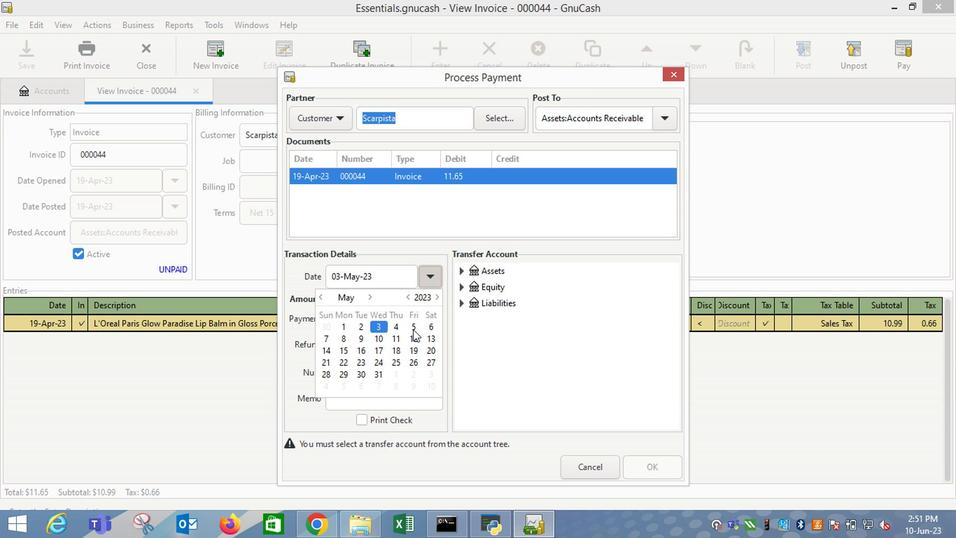 
Action: Mouse moved to (462, 270)
Screenshot: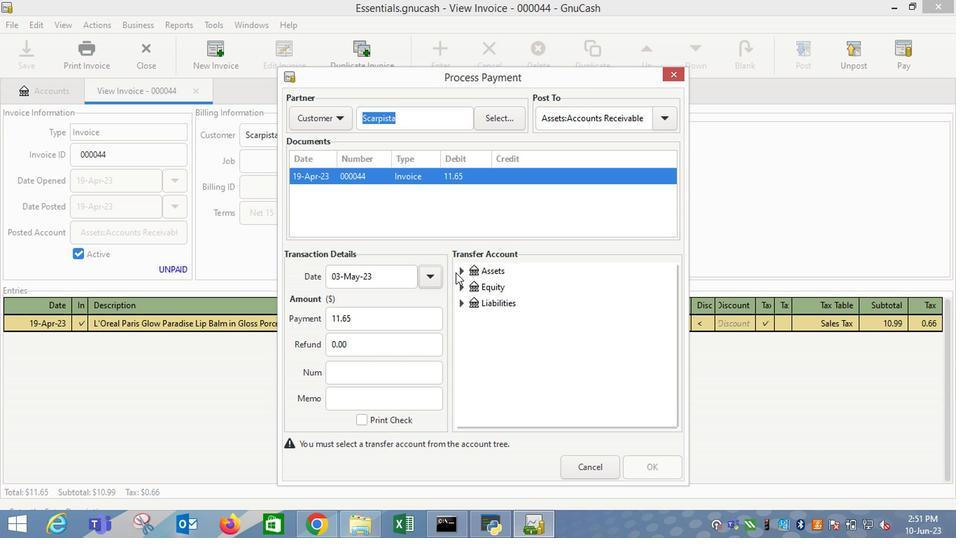 
Action: Mouse pressed left at (462, 270)
Screenshot: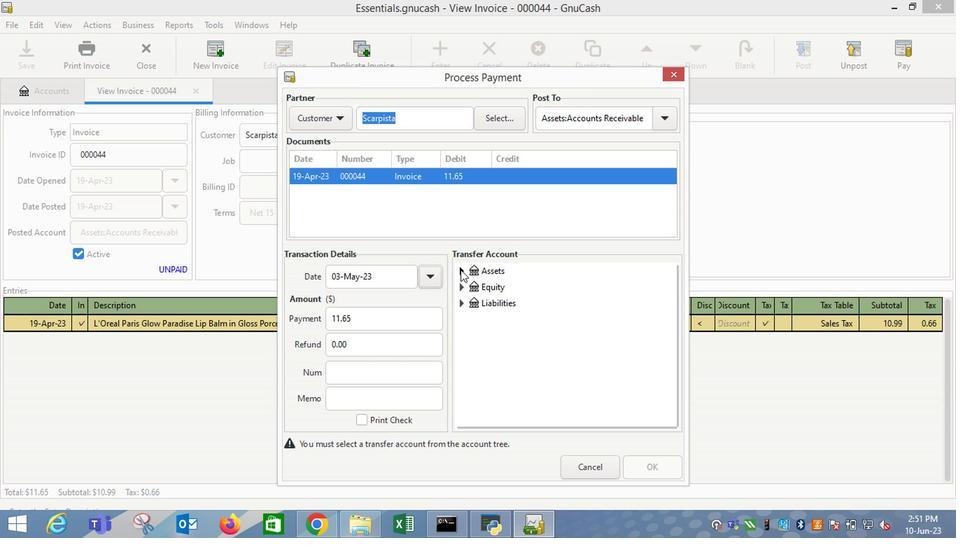 
Action: Mouse moved to (472, 287)
Screenshot: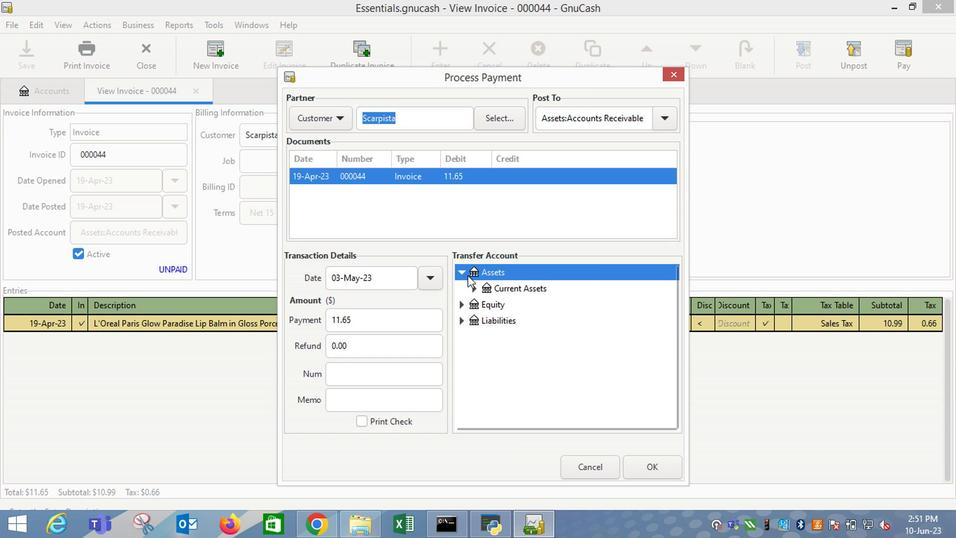 
Action: Mouse pressed left at (472, 287)
Screenshot: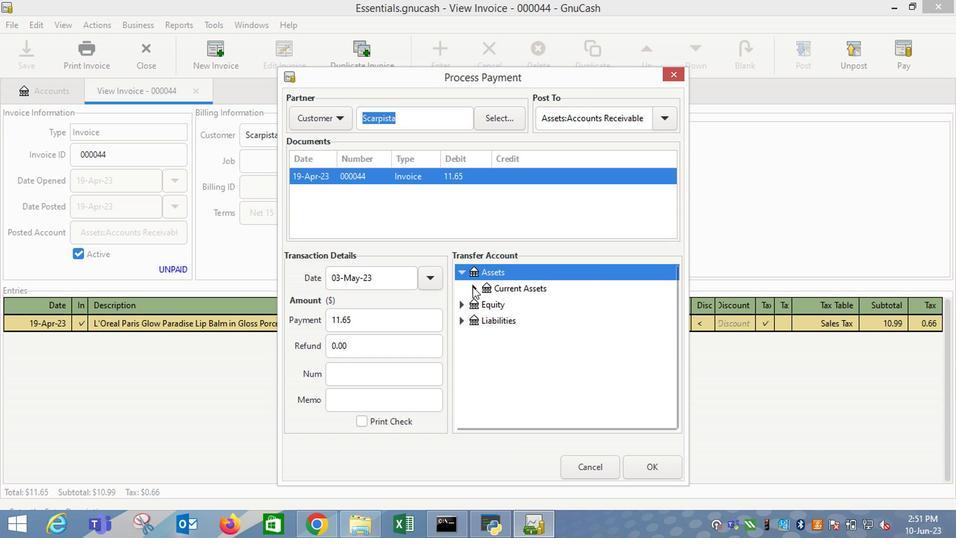 
Action: Mouse moved to (512, 306)
Screenshot: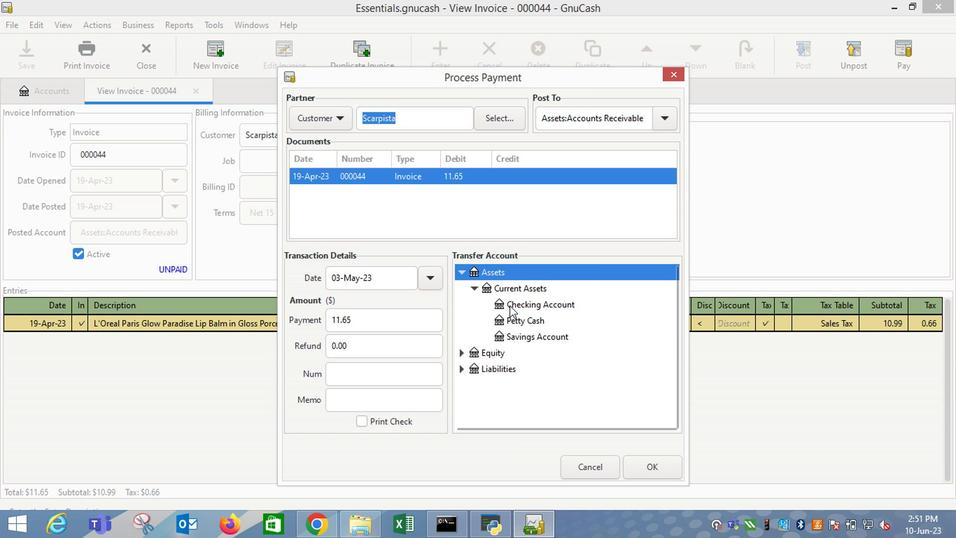 
Action: Mouse pressed left at (512, 306)
Screenshot: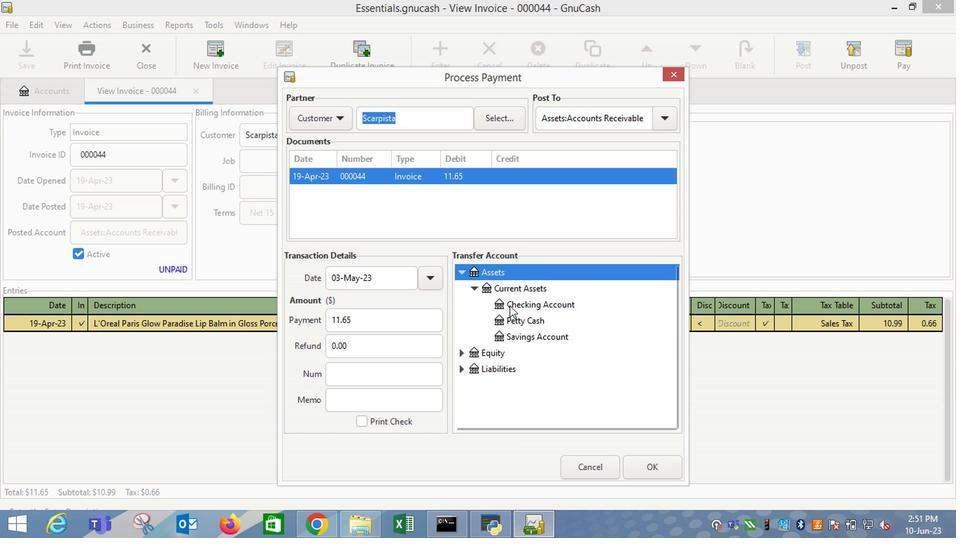 
Action: Mouse moved to (644, 470)
Screenshot: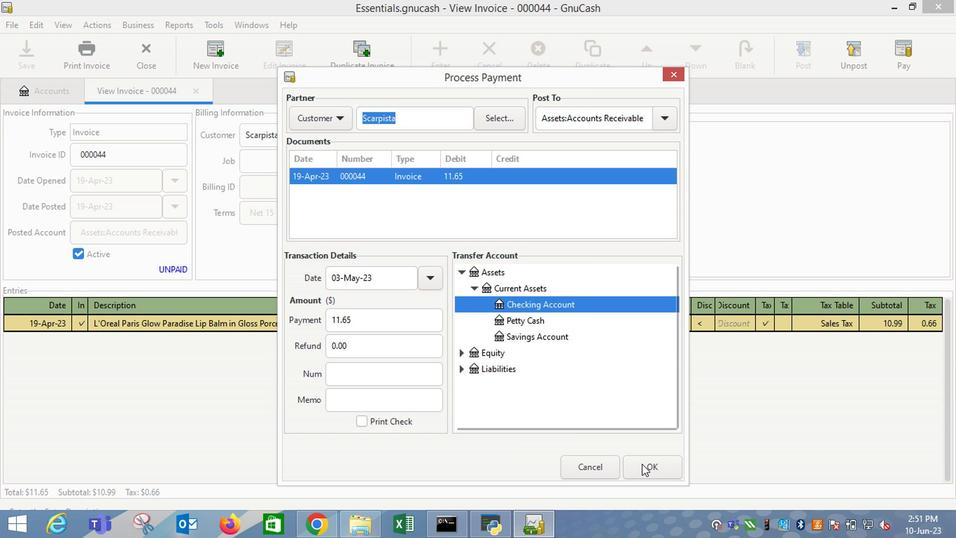
Action: Mouse pressed left at (644, 470)
Screenshot: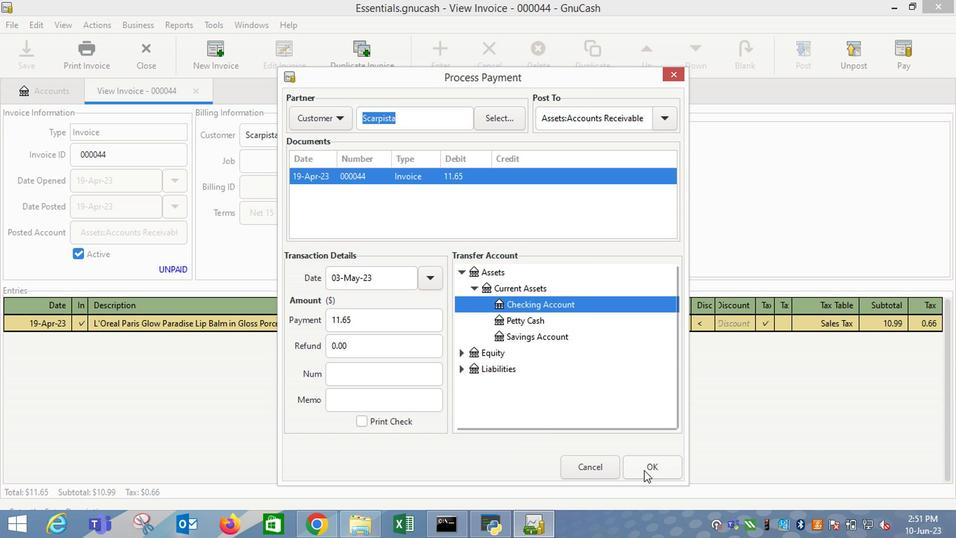 
Action: Mouse moved to (92, 63)
Screenshot: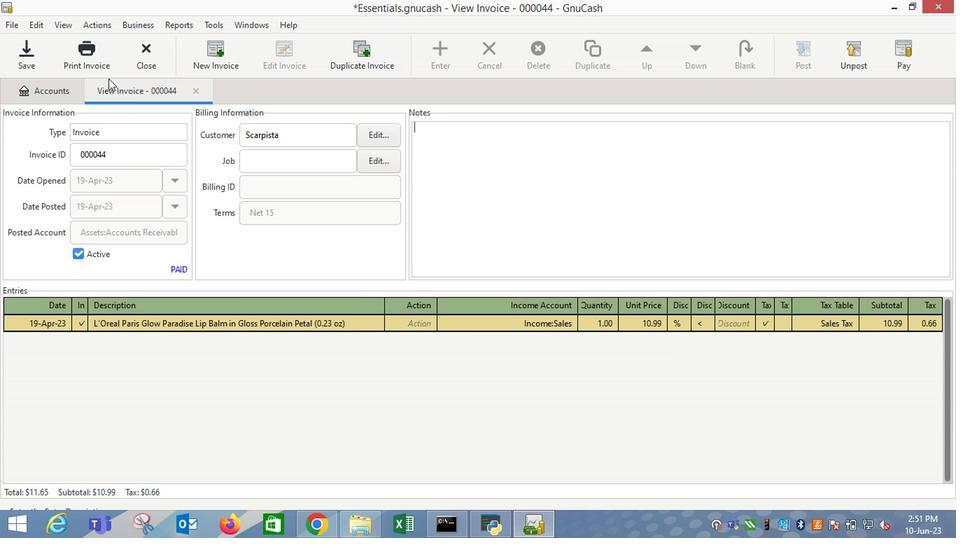 
Action: Mouse pressed left at (92, 63)
Screenshot: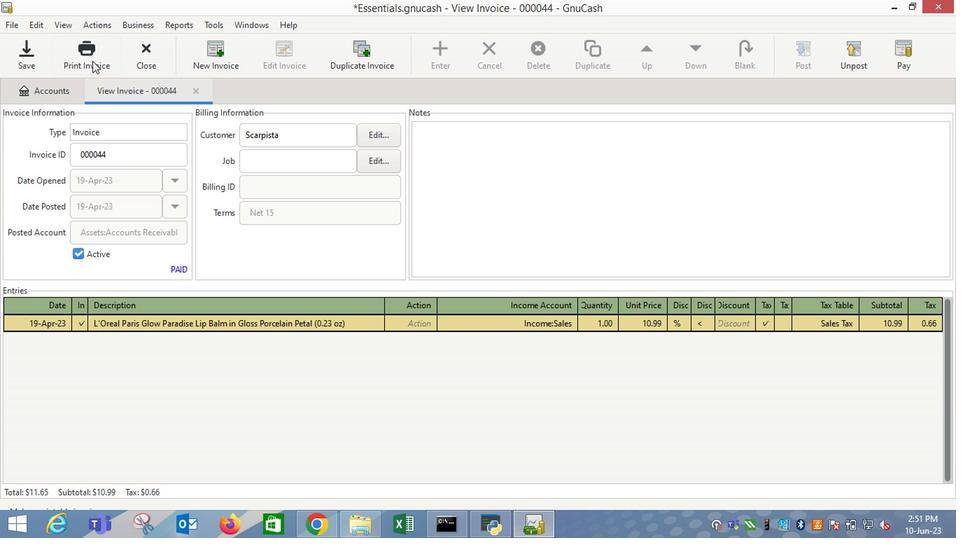 
Action: Mouse moved to (334, 245)
Screenshot: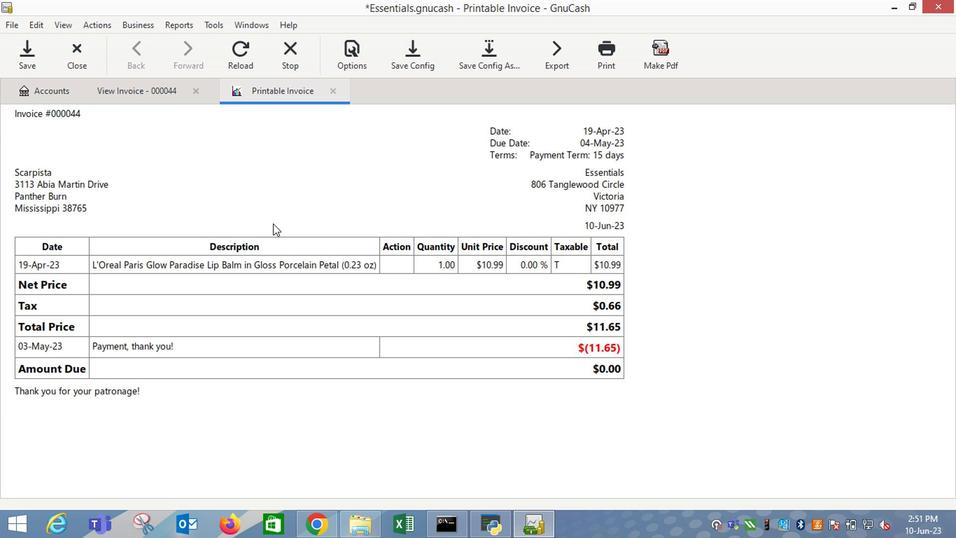 
